 Task: In the Company fanuc.com, schedule a meeting with title: 'Collaborative Discussion', Select date: '22 August, 2023', select start time: 12:00:PM. Add location on call (786) 555-4391 with meeting description: For further discussion on products, kindly join the meeting. Add attendees from company's contact and save.. Logged in from softage.10@softage.net
Action: Mouse moved to (114, 62)
Screenshot: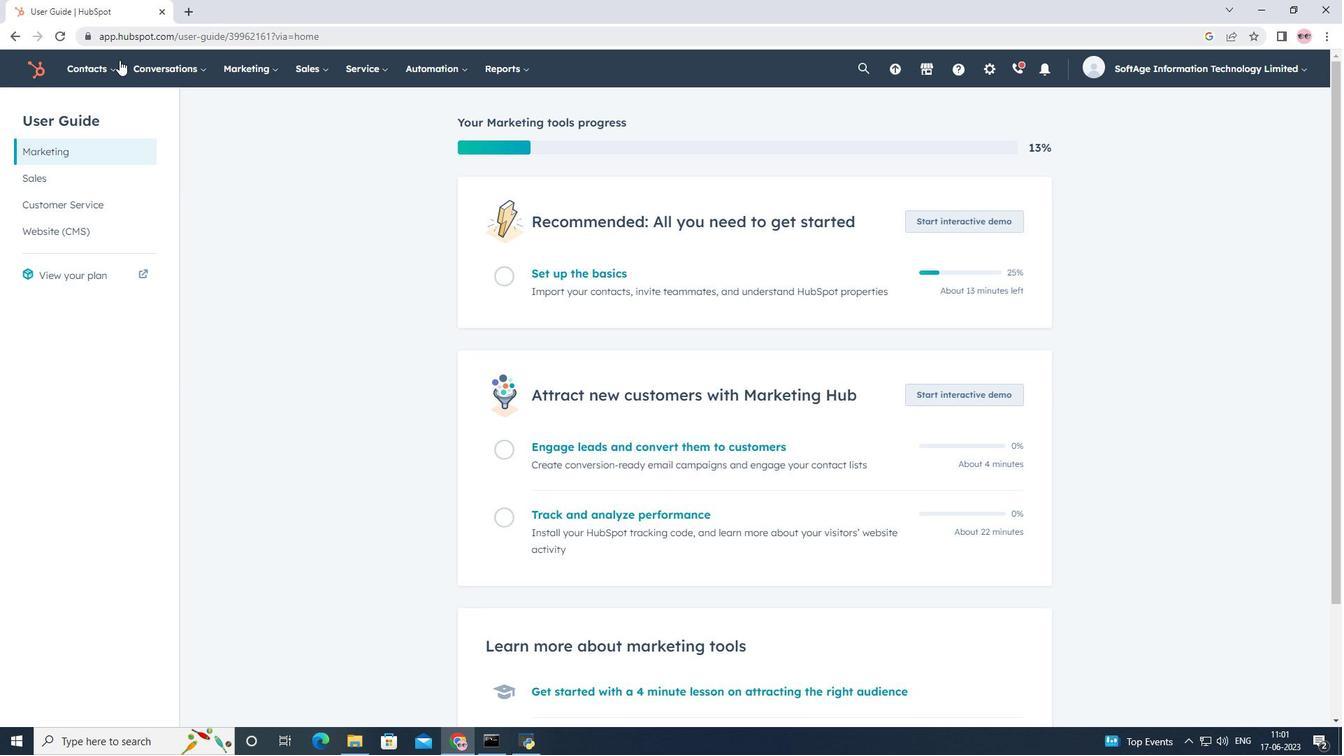
Action: Mouse pressed left at (114, 62)
Screenshot: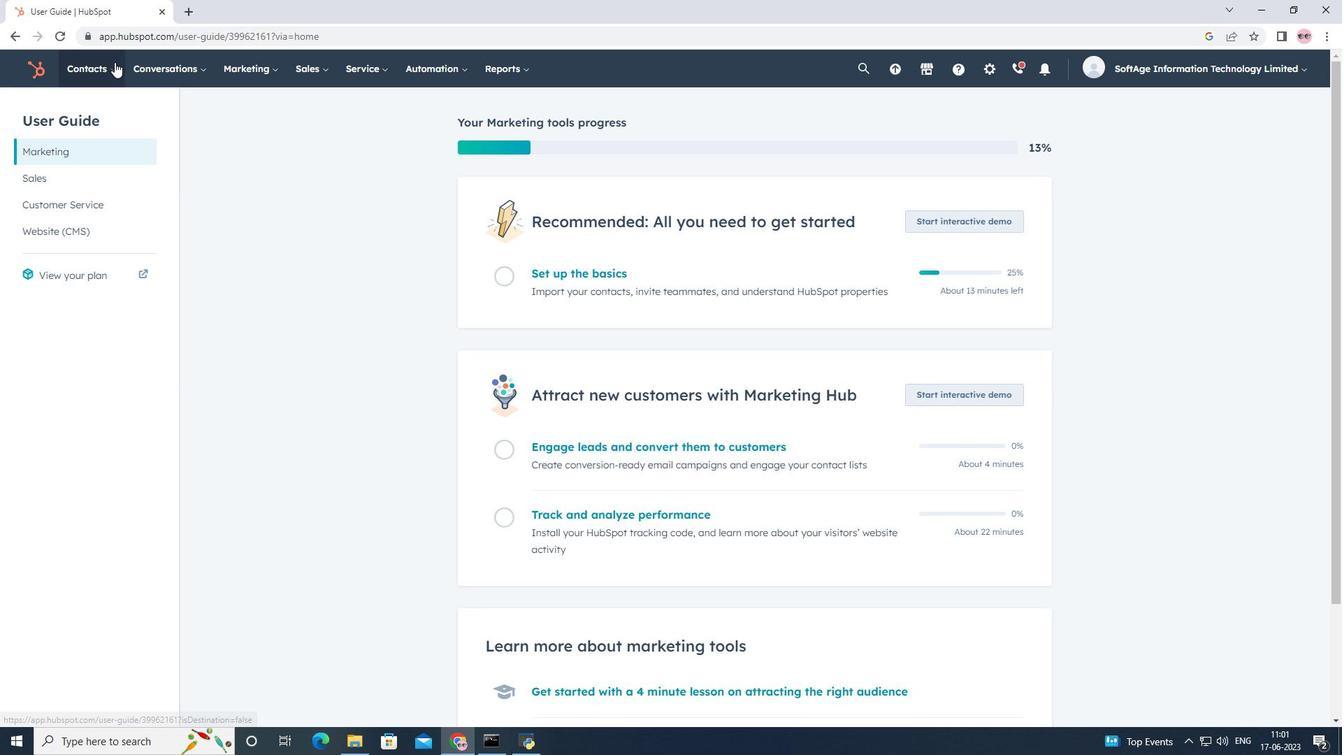 
Action: Mouse moved to (118, 131)
Screenshot: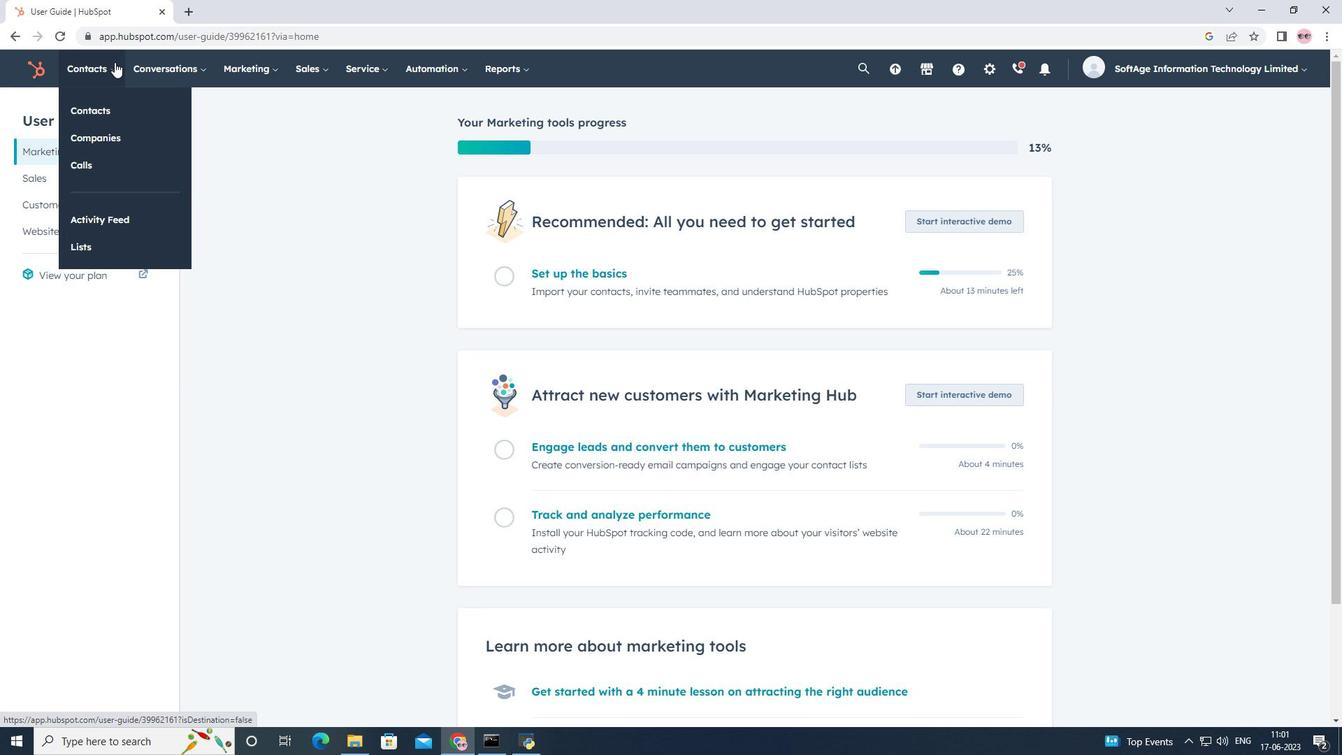 
Action: Mouse pressed left at (118, 131)
Screenshot: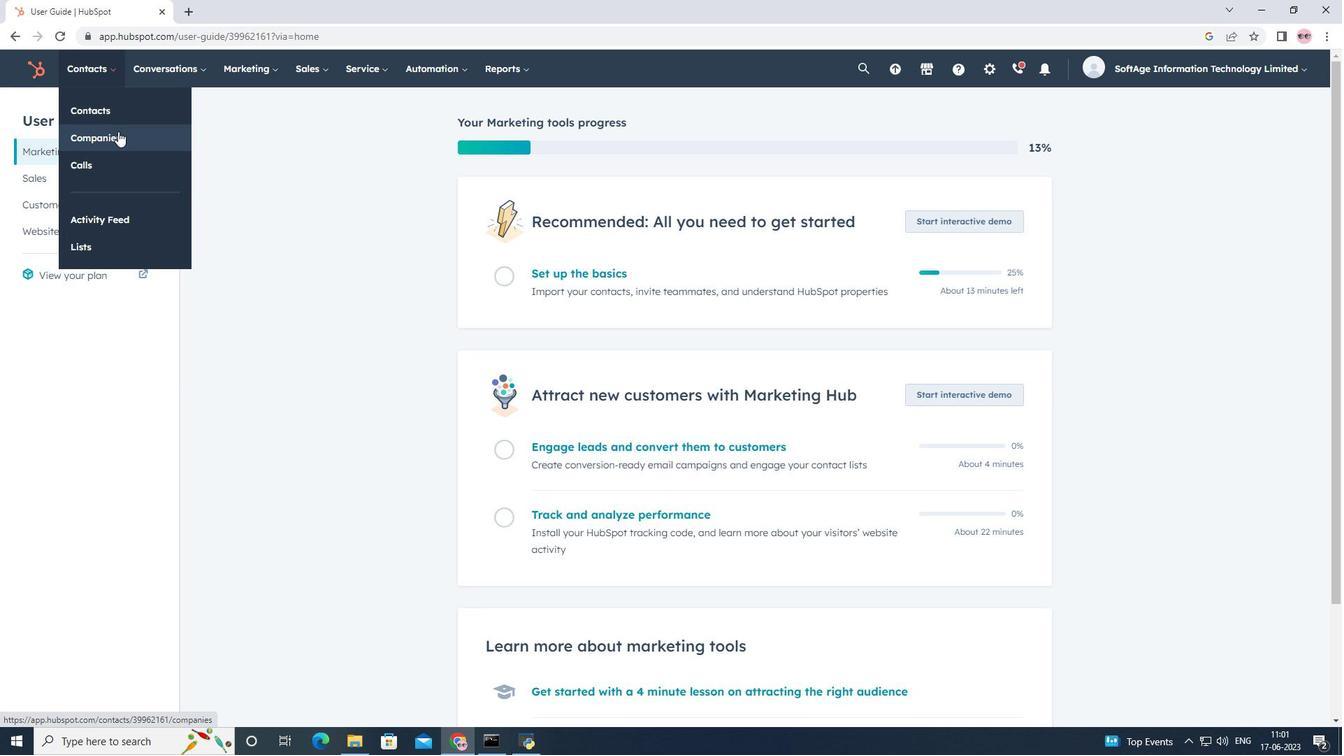 
Action: Mouse moved to (118, 232)
Screenshot: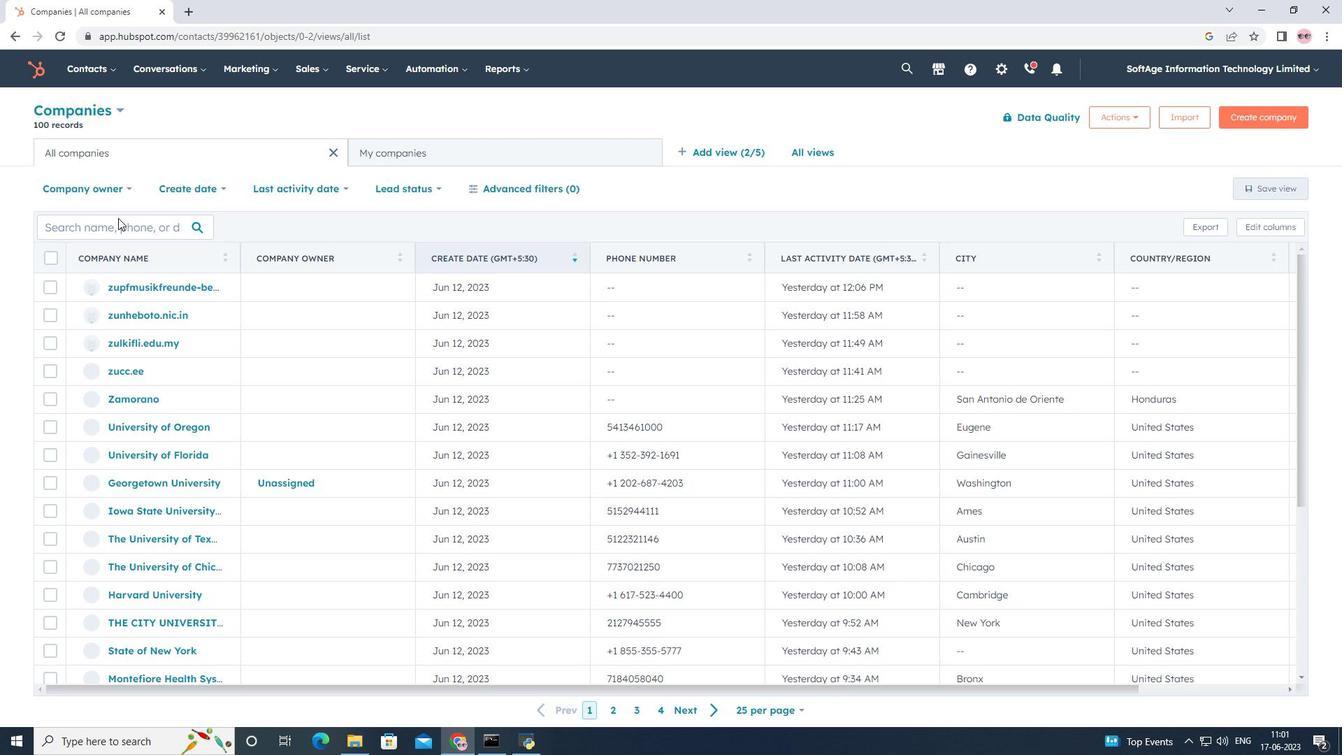 
Action: Mouse pressed left at (118, 232)
Screenshot: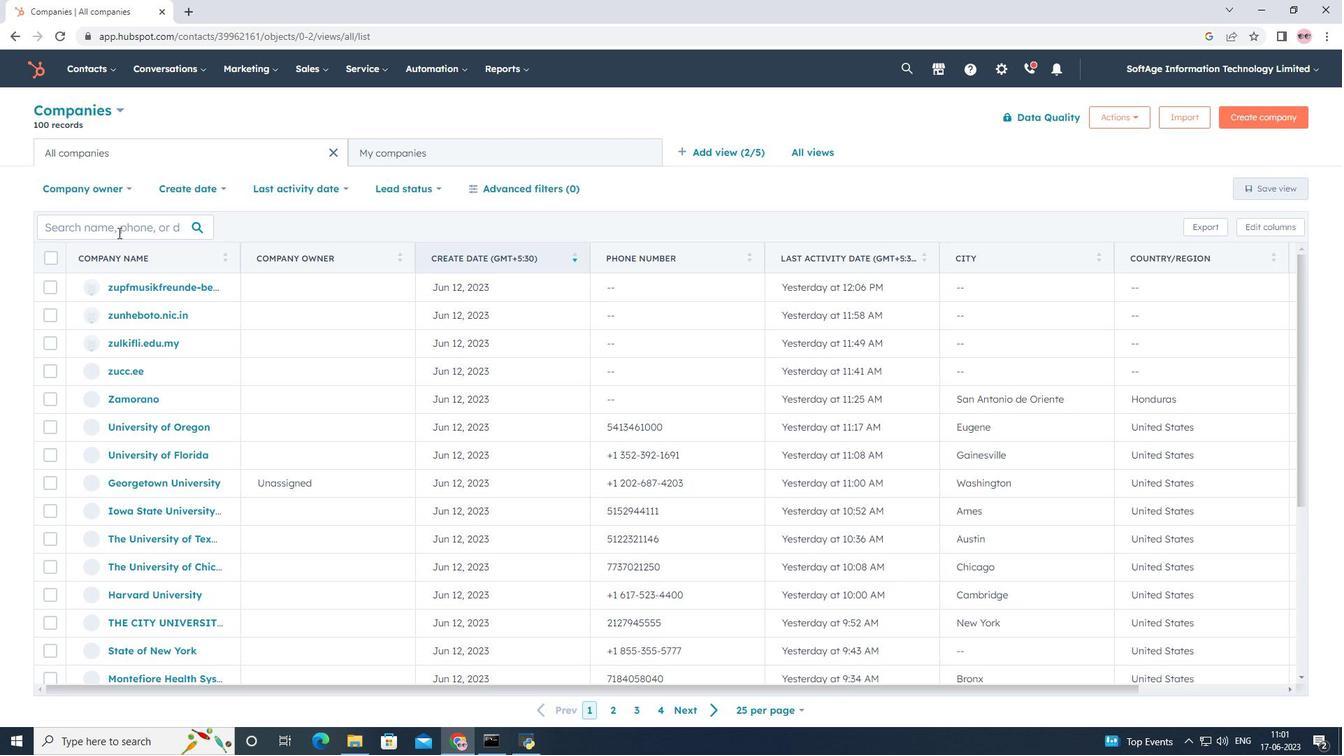 
Action: Key pressed fanuc.com
Screenshot: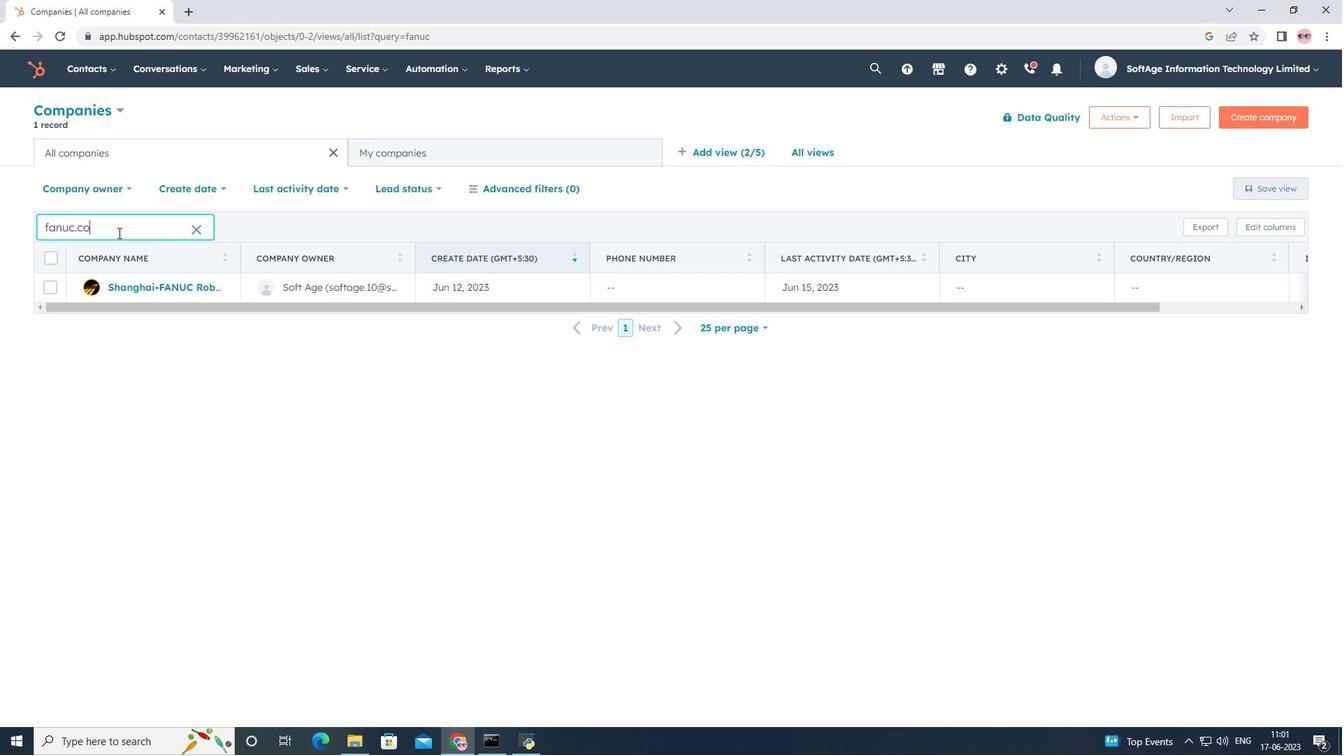 
Action: Mouse moved to (125, 291)
Screenshot: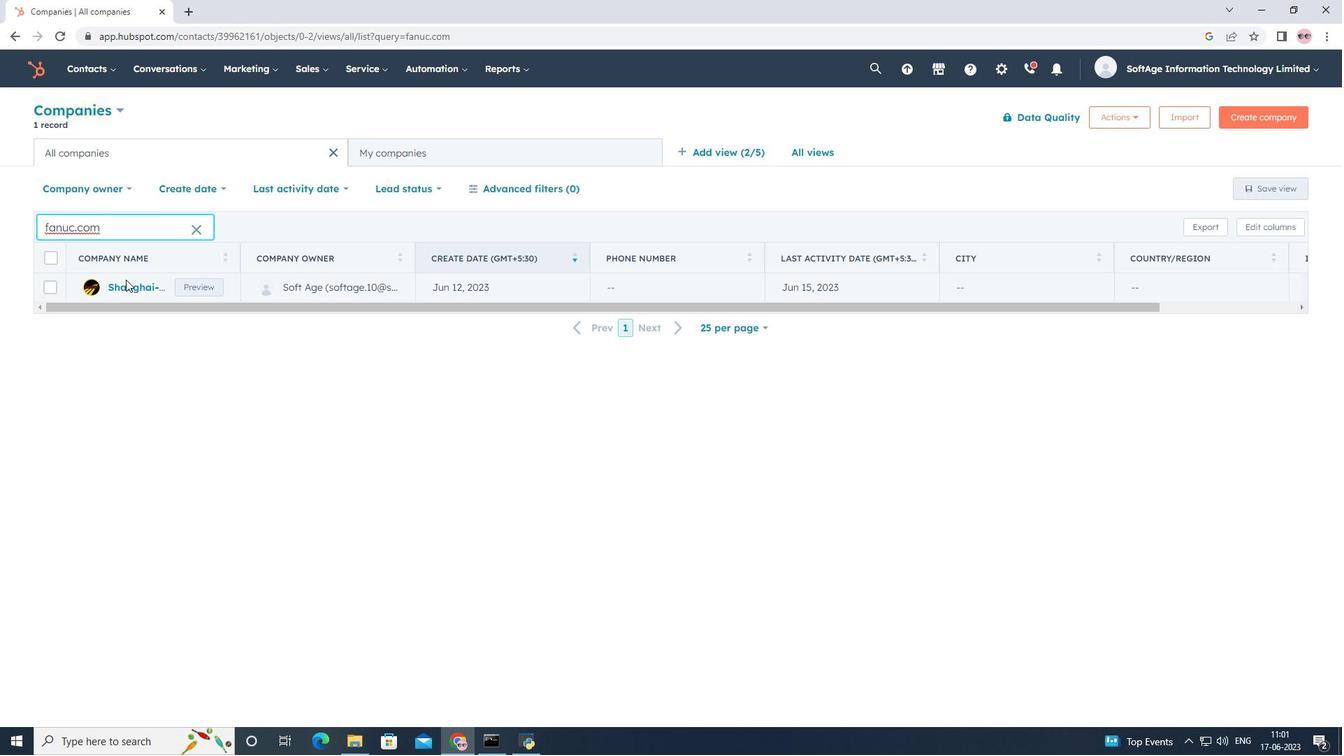
Action: Mouse pressed left at (125, 291)
Screenshot: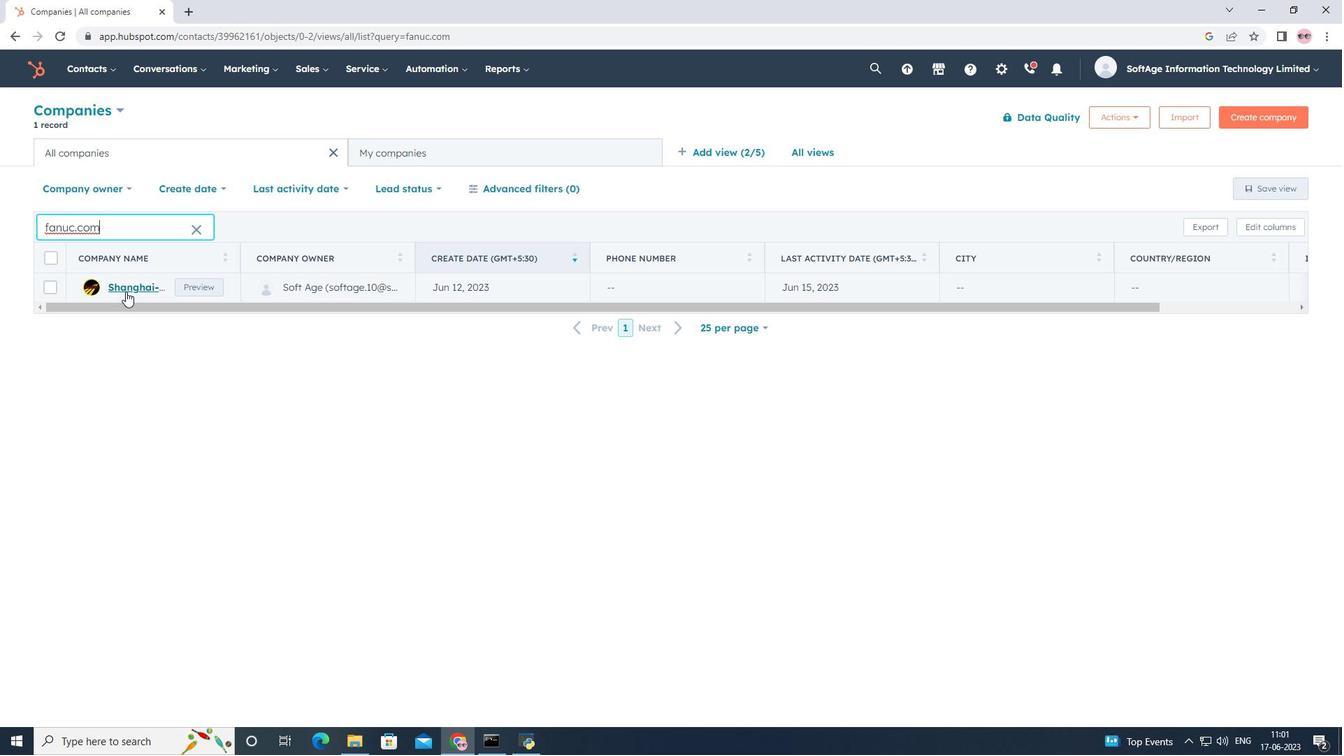 
Action: Mouse moved to (220, 226)
Screenshot: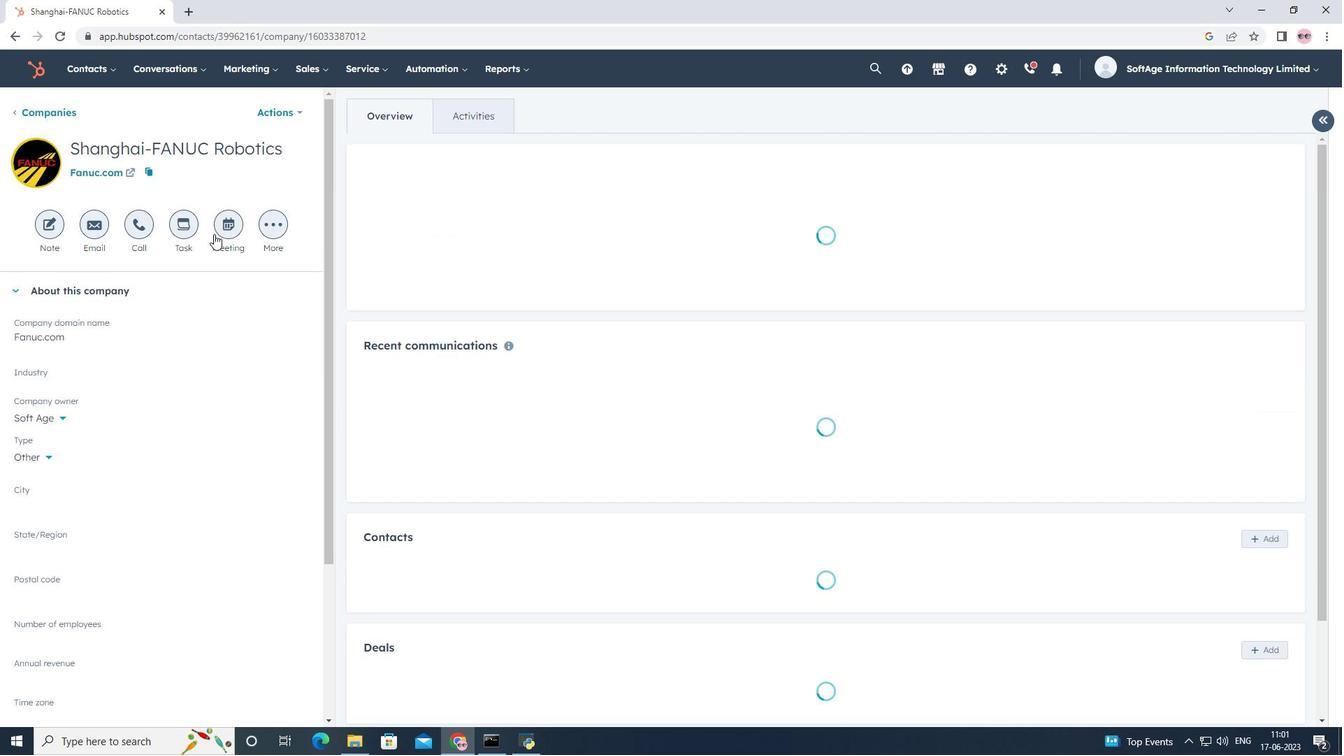 
Action: Mouse pressed left at (220, 226)
Screenshot: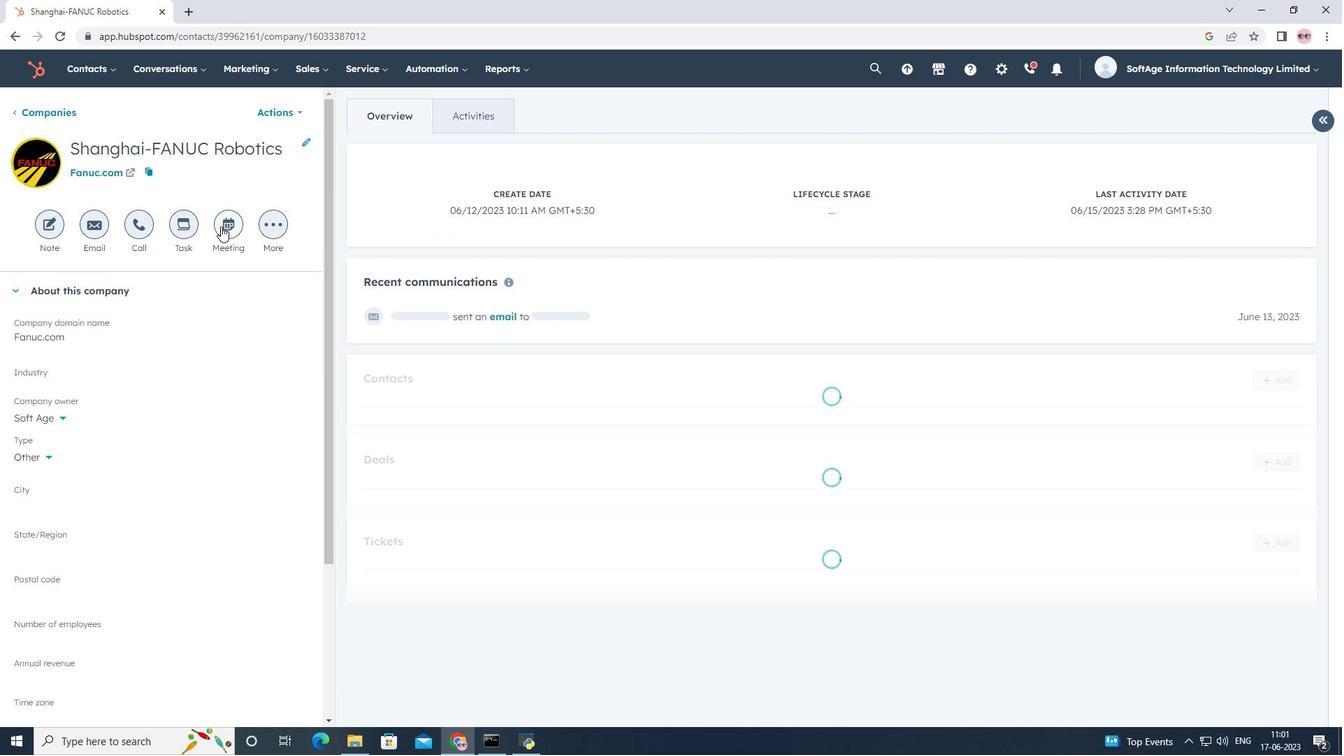 
Action: Mouse moved to (375, 221)
Screenshot: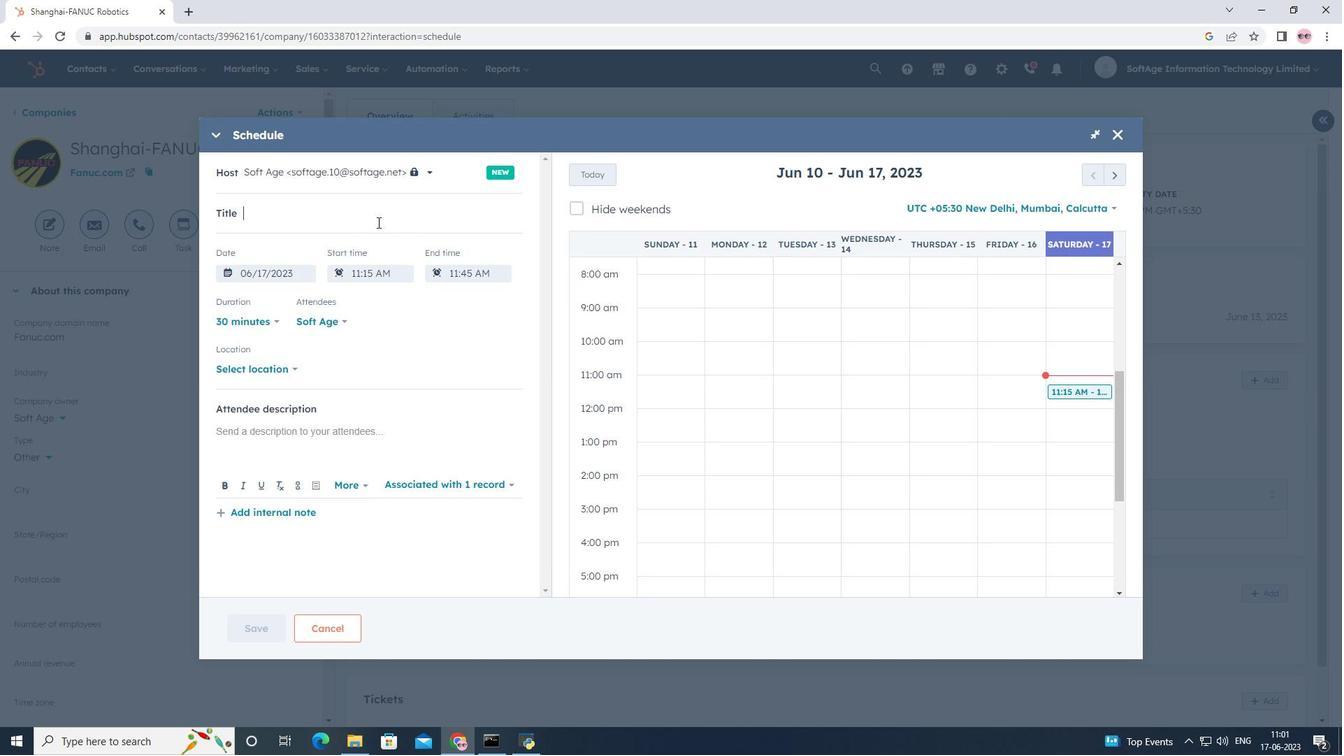 
Action: Mouse pressed left at (375, 221)
Screenshot: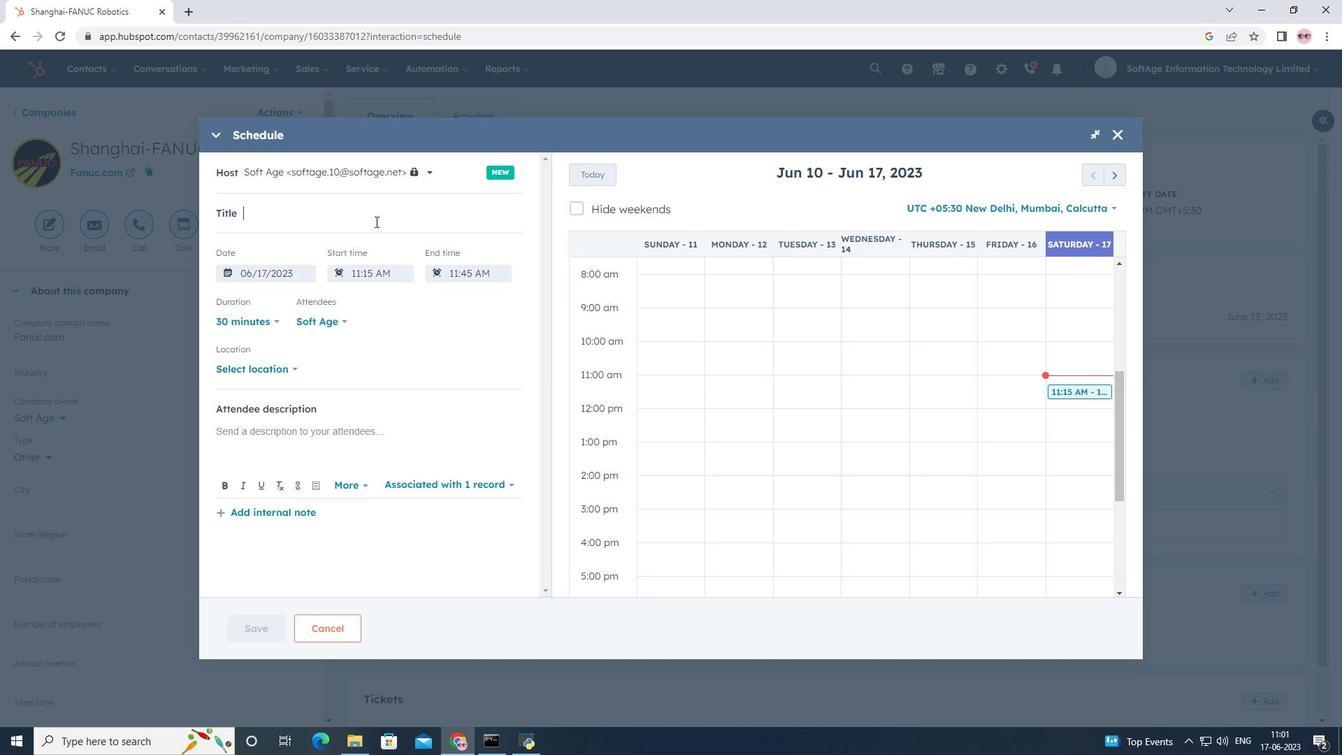 
Action: Key pressed <Key.shift>Collaborative<Key.space><Key.shift>Discussion
Screenshot: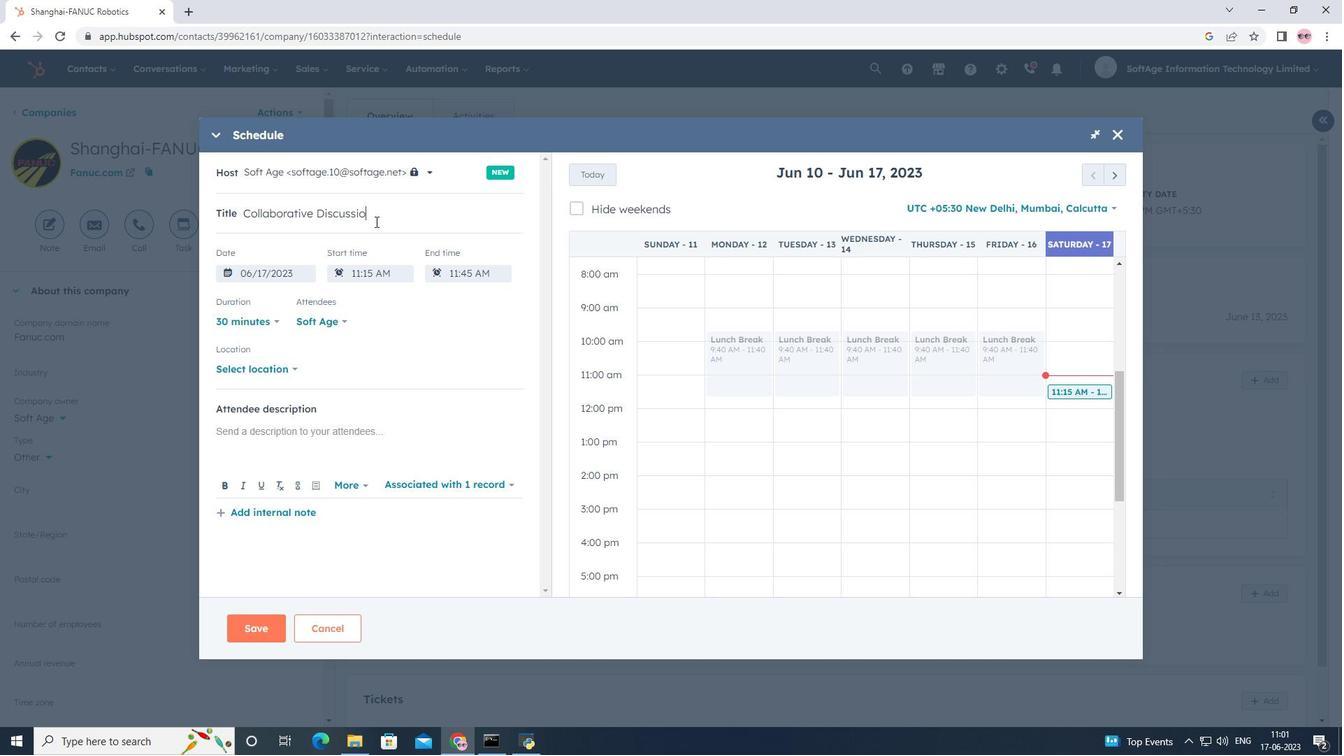 
Action: Mouse moved to (1116, 174)
Screenshot: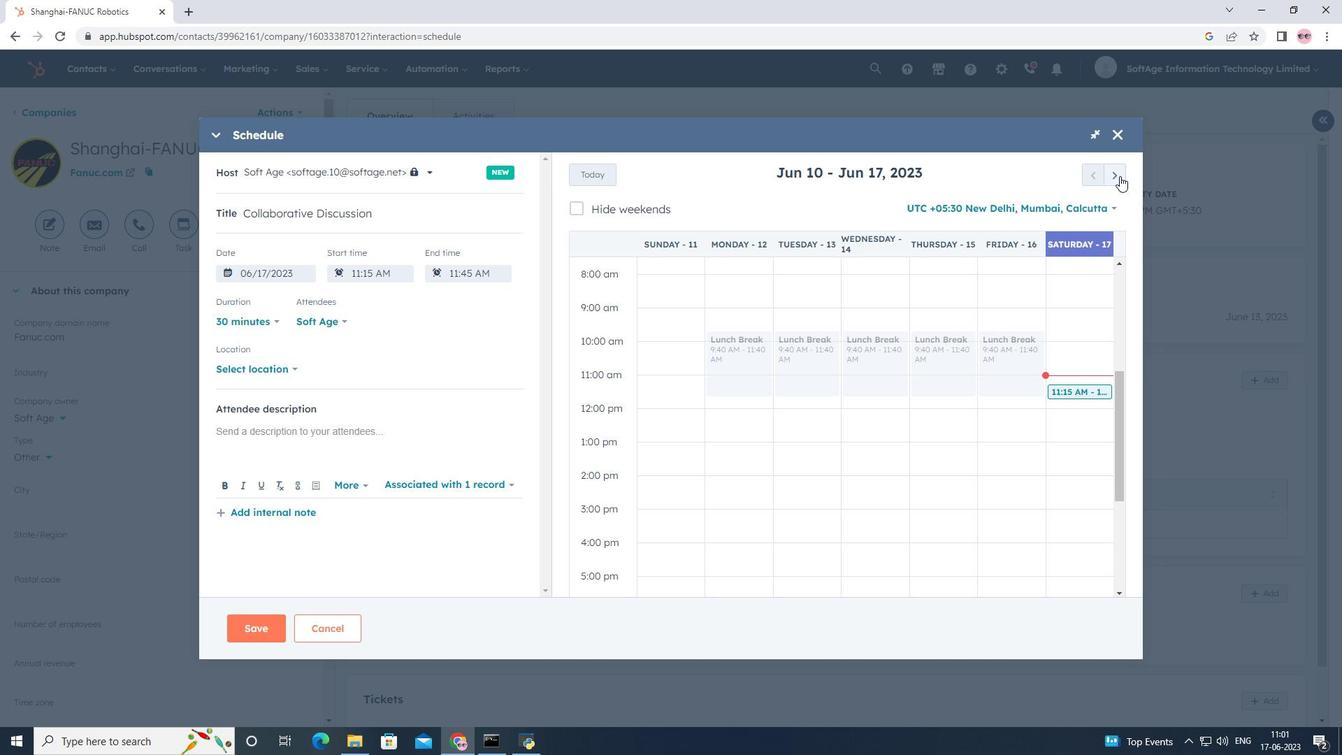 
Action: Mouse pressed left at (1116, 174)
Screenshot: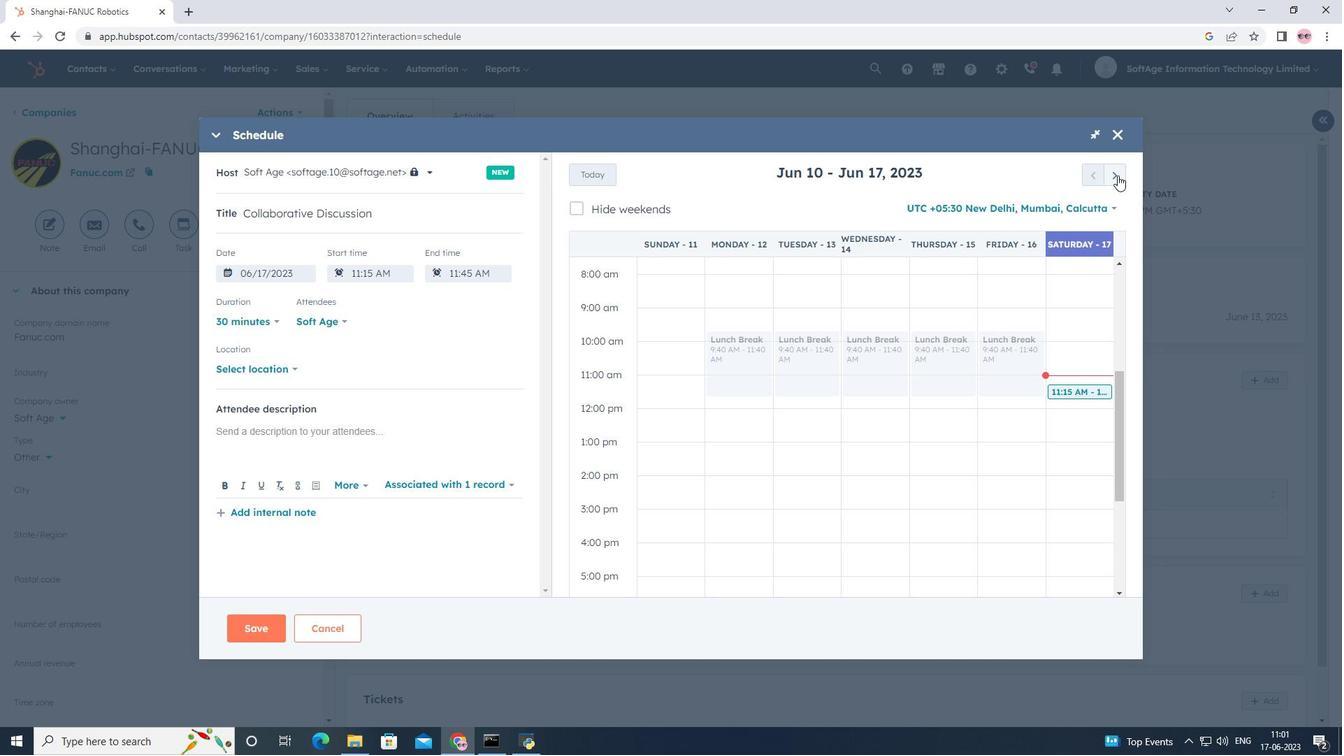 
Action: Mouse pressed left at (1116, 174)
Screenshot: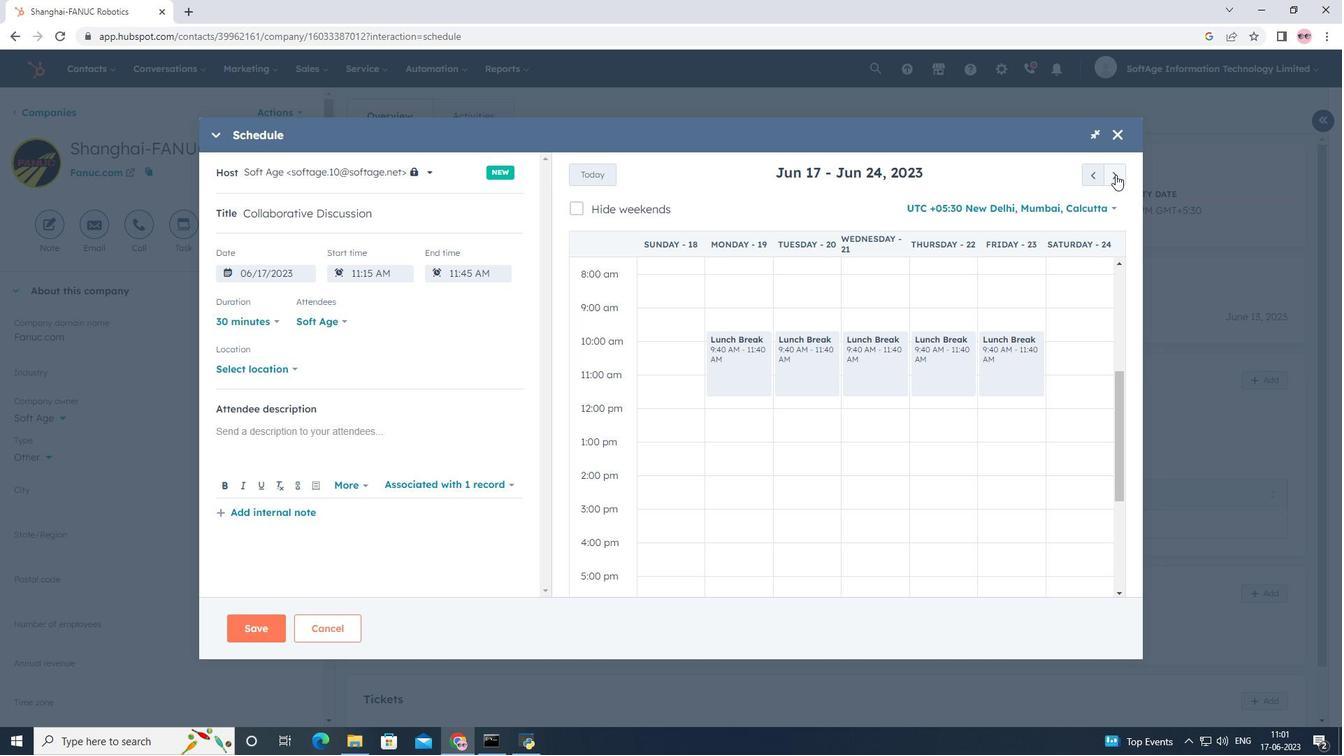 
Action: Mouse pressed left at (1116, 174)
Screenshot: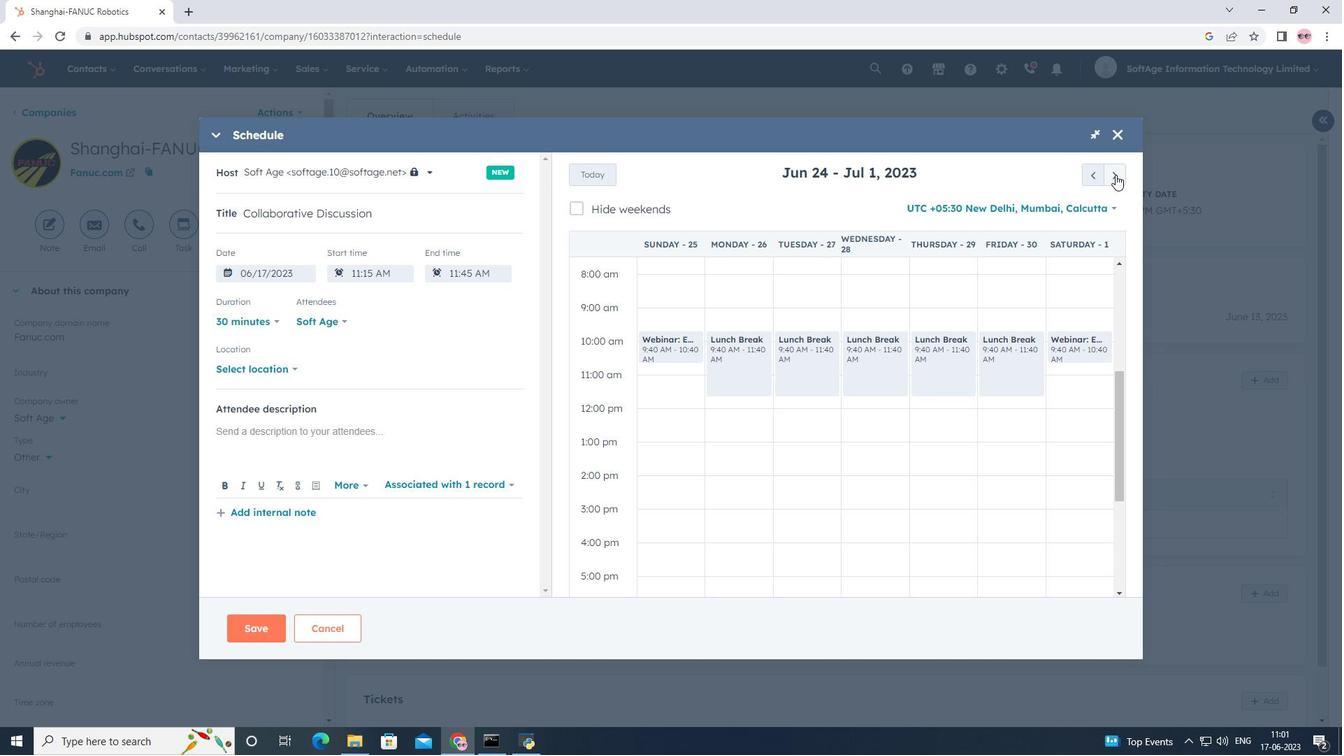 
Action: Mouse pressed left at (1116, 174)
Screenshot: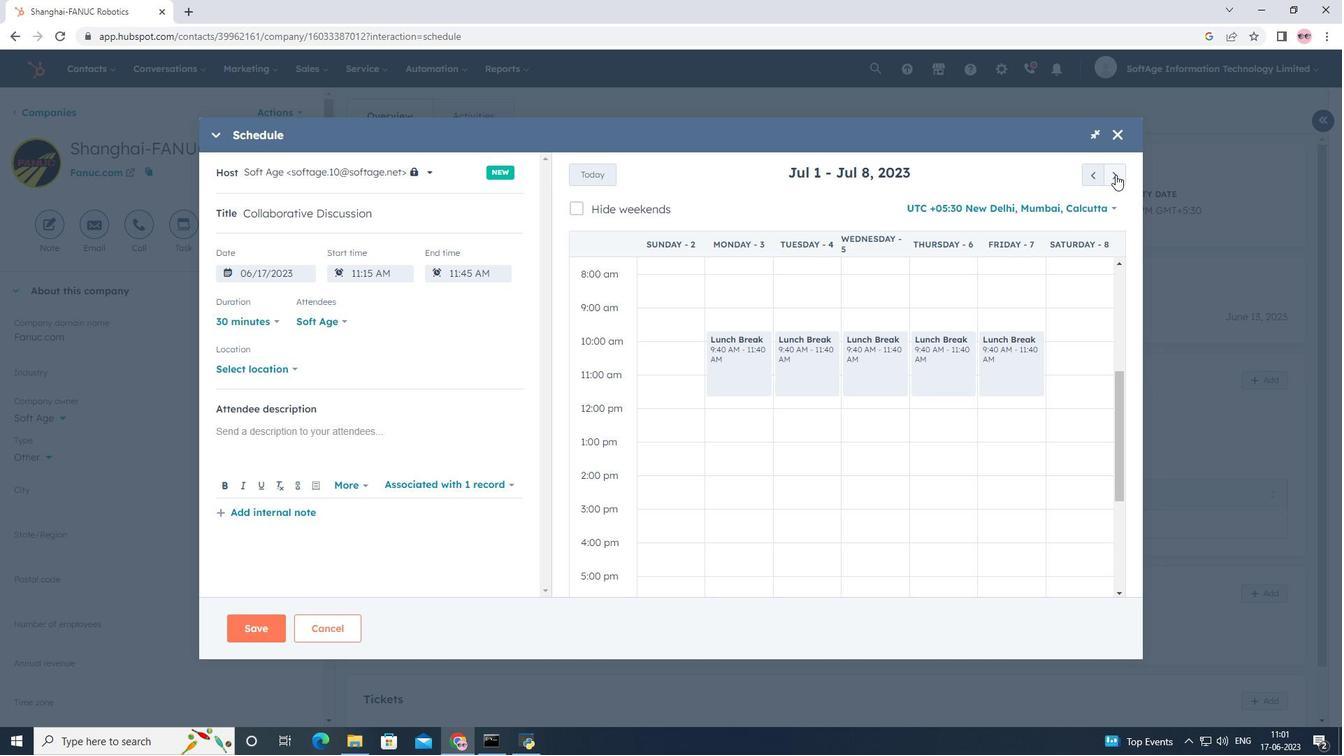 
Action: Mouse pressed left at (1116, 174)
Screenshot: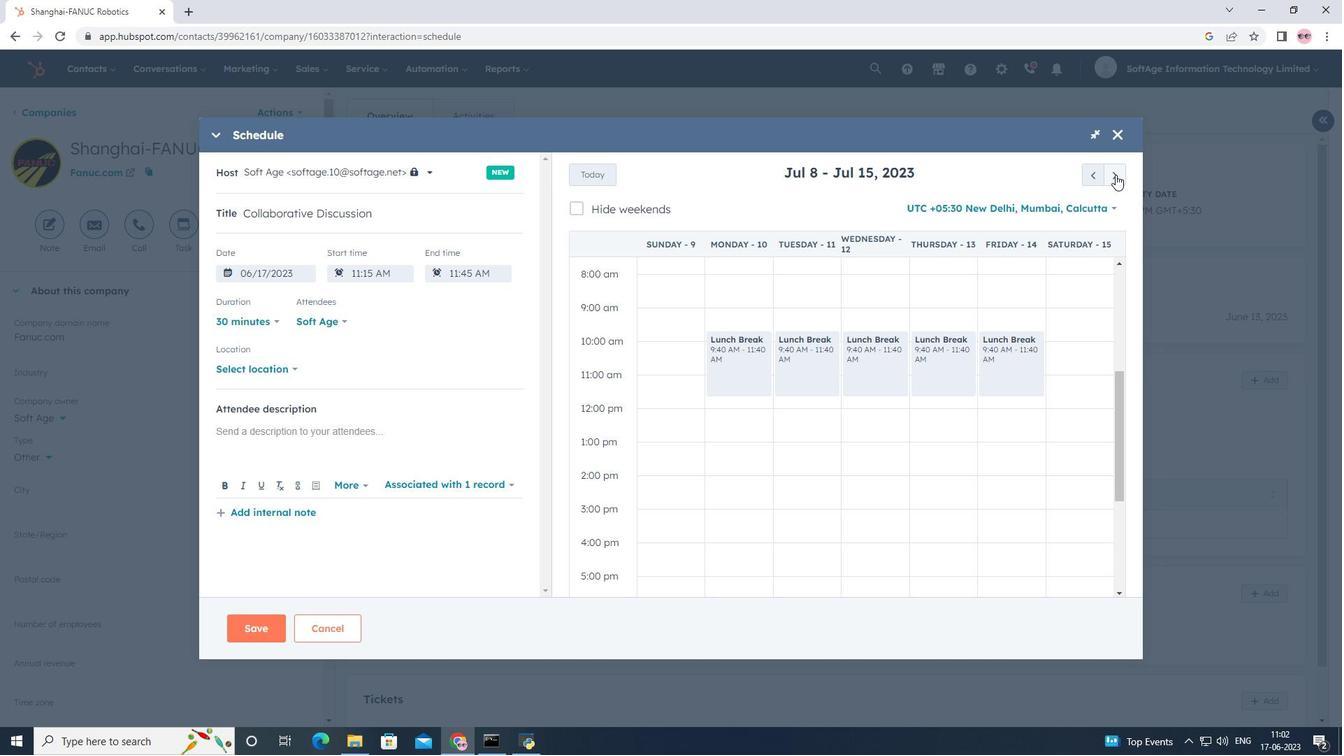 
Action: Mouse pressed left at (1116, 174)
Screenshot: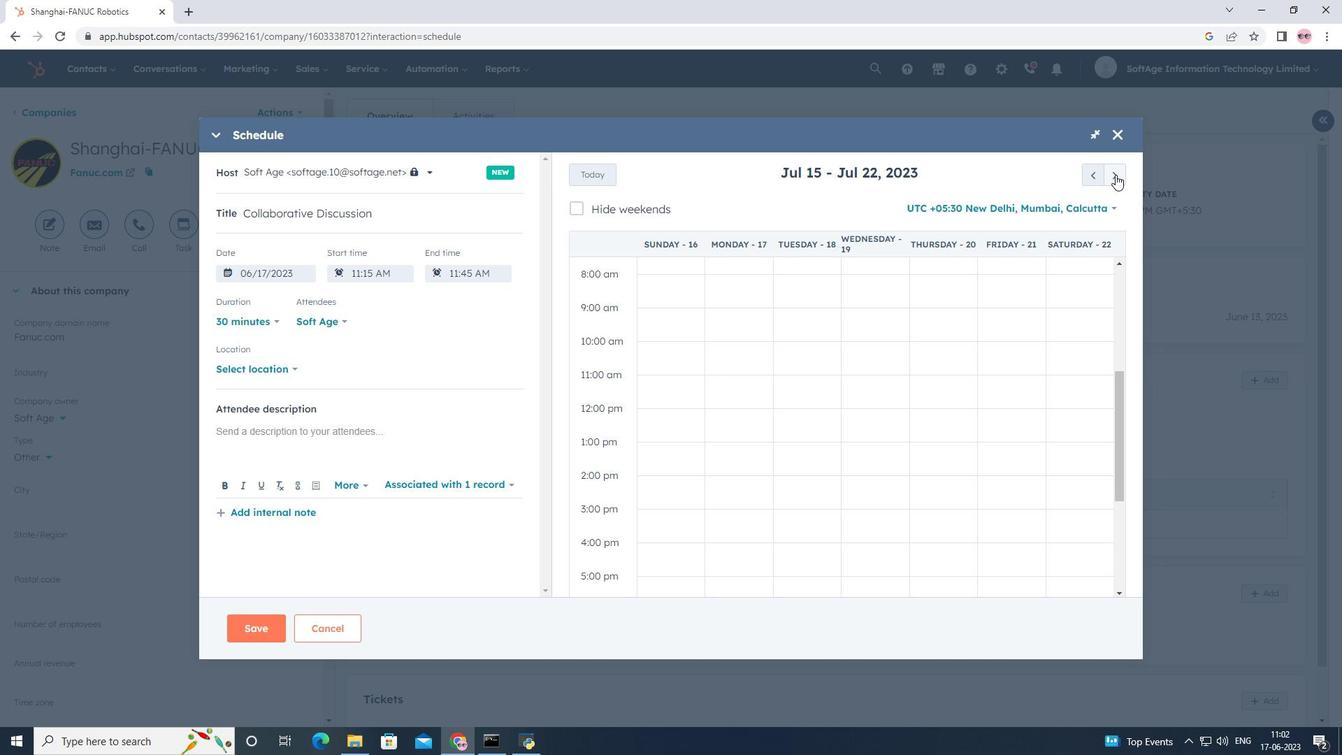 
Action: Mouse pressed left at (1116, 174)
Screenshot: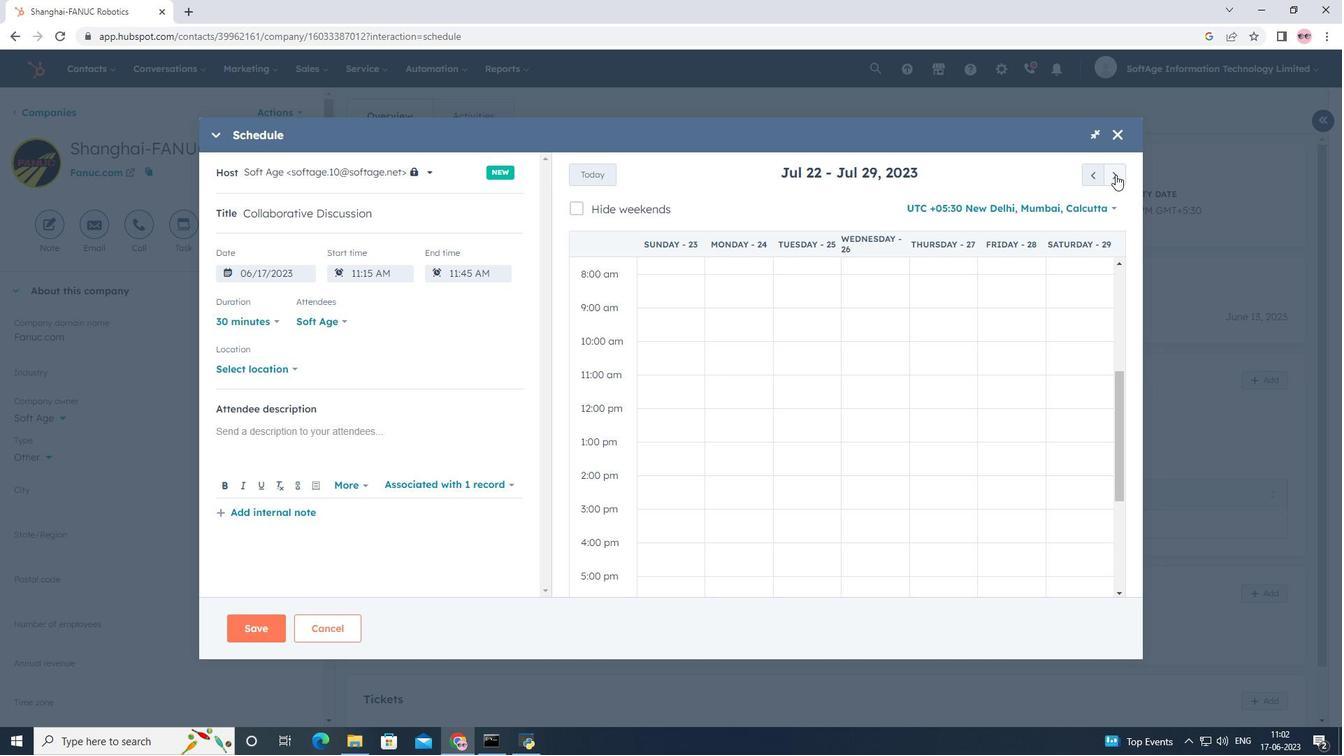 
Action: Mouse pressed left at (1116, 174)
Screenshot: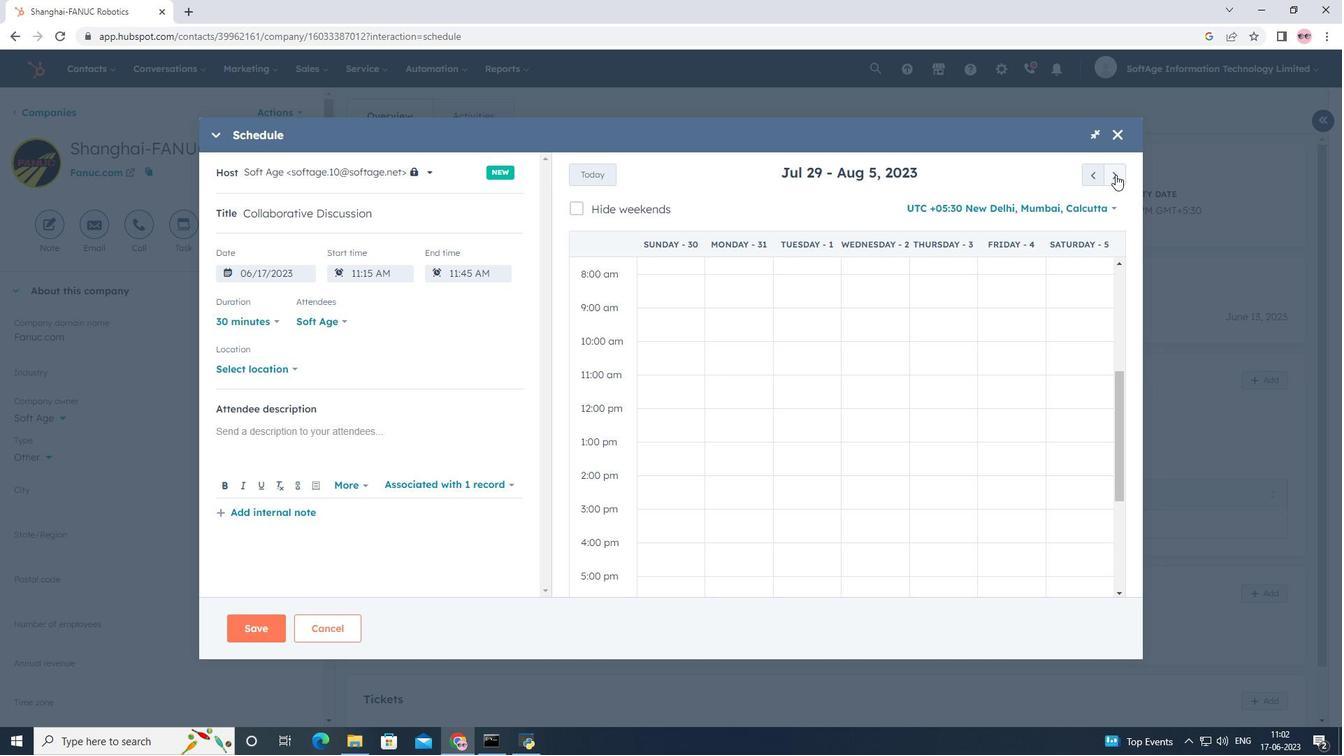
Action: Mouse pressed left at (1116, 174)
Screenshot: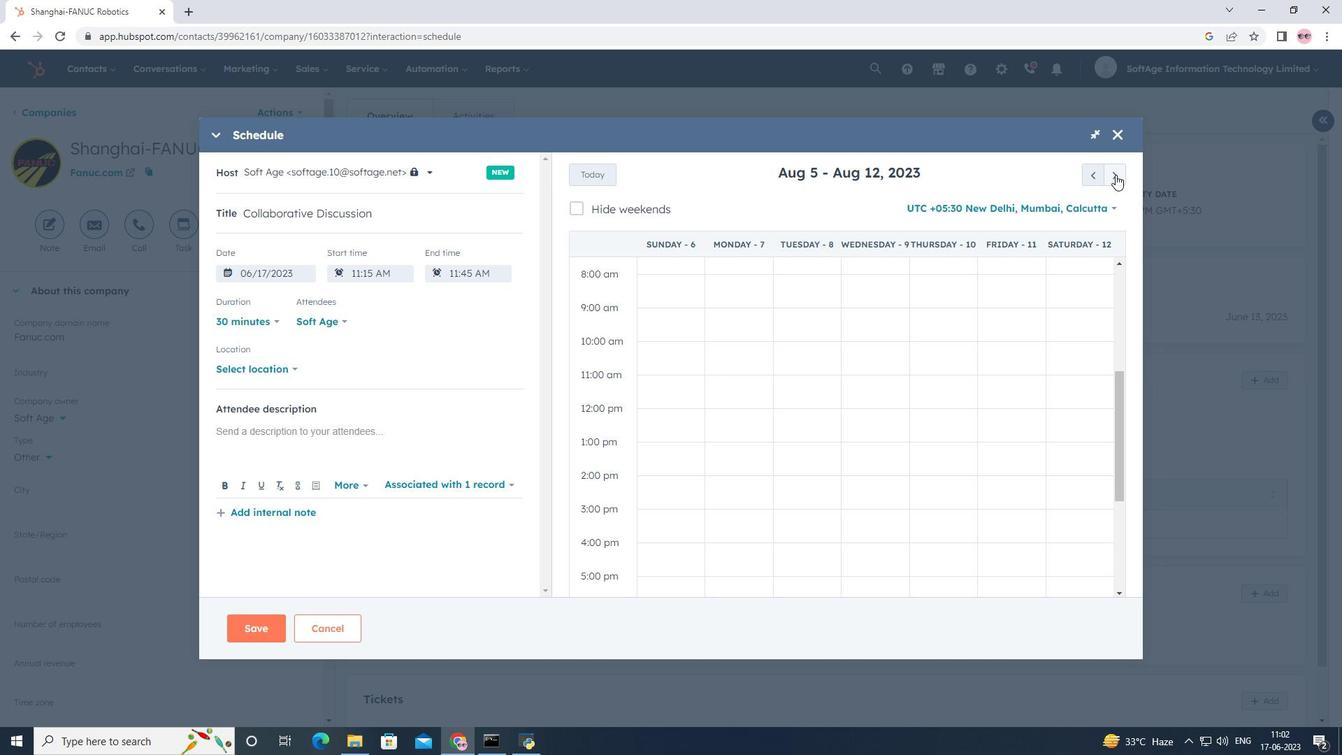 
Action: Mouse pressed left at (1116, 174)
Screenshot: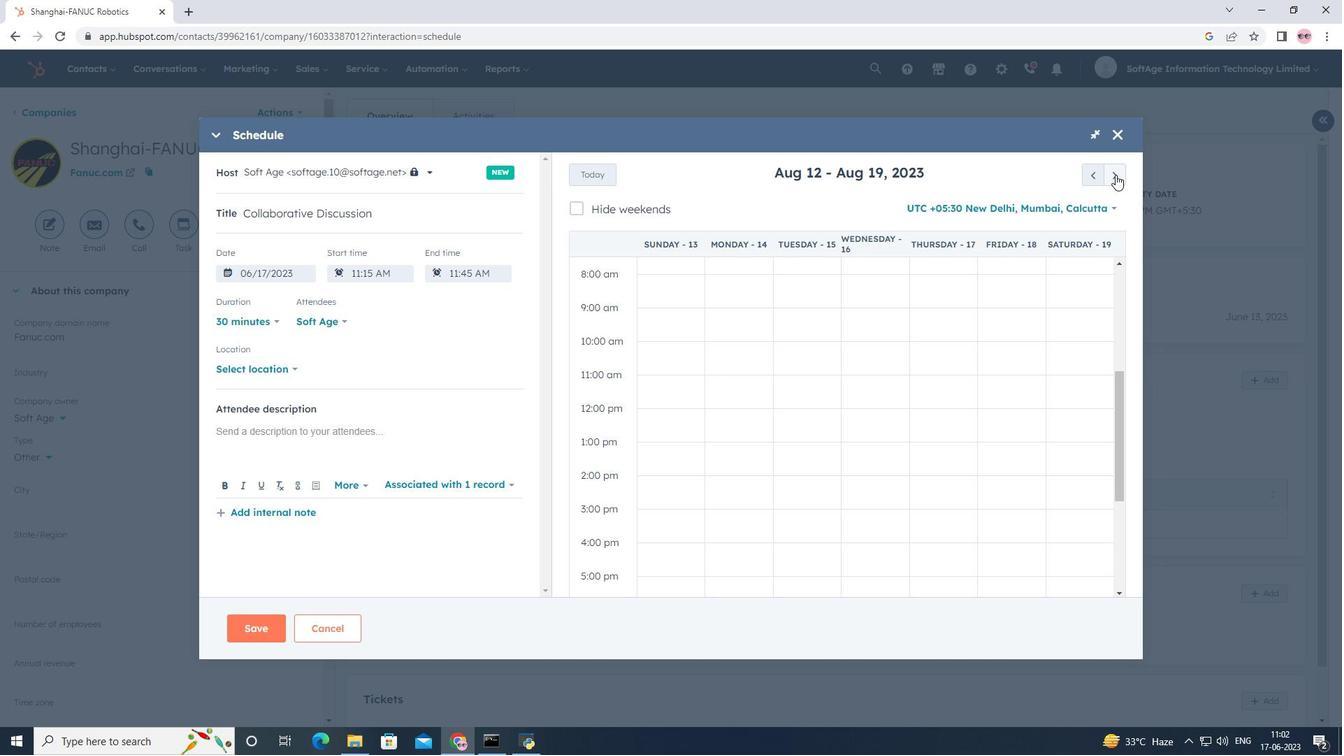 
Action: Mouse moved to (802, 413)
Screenshot: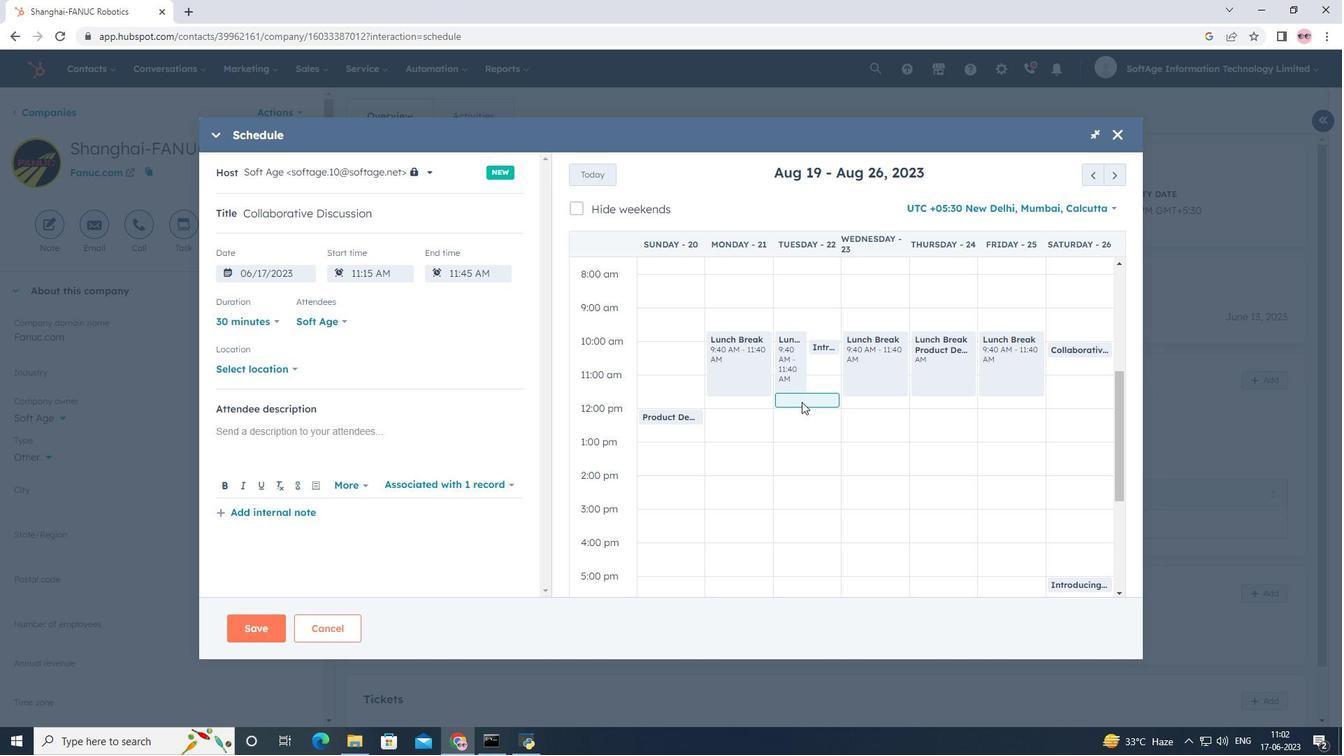 
Action: Mouse pressed left at (802, 413)
Screenshot: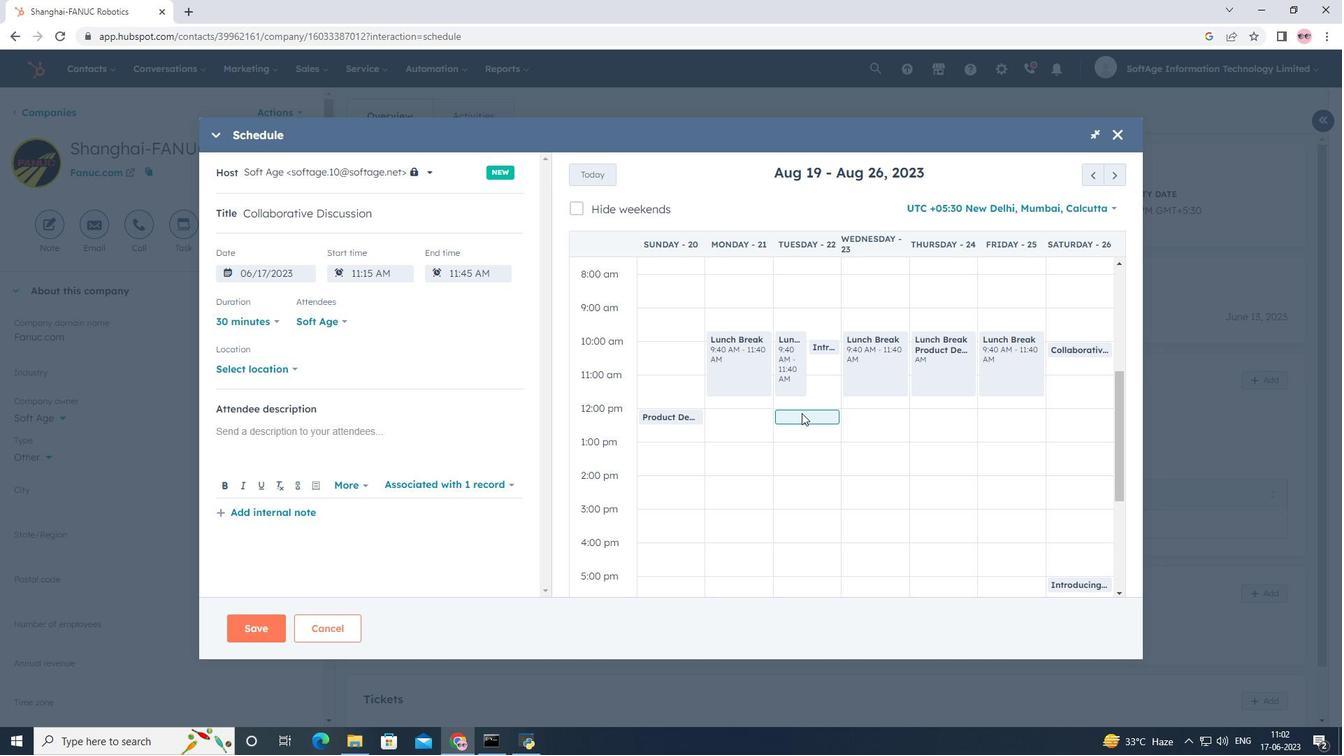 
Action: Mouse moved to (256, 366)
Screenshot: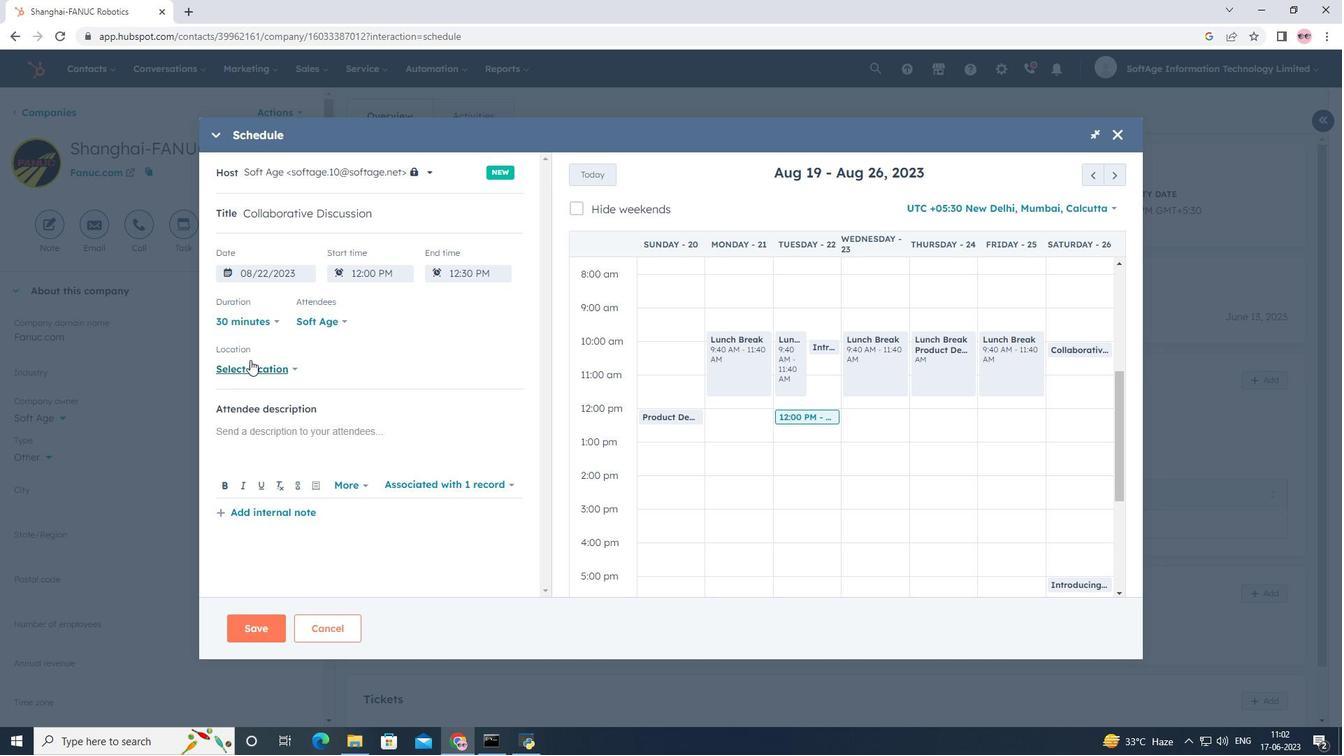 
Action: Mouse pressed left at (256, 366)
Screenshot: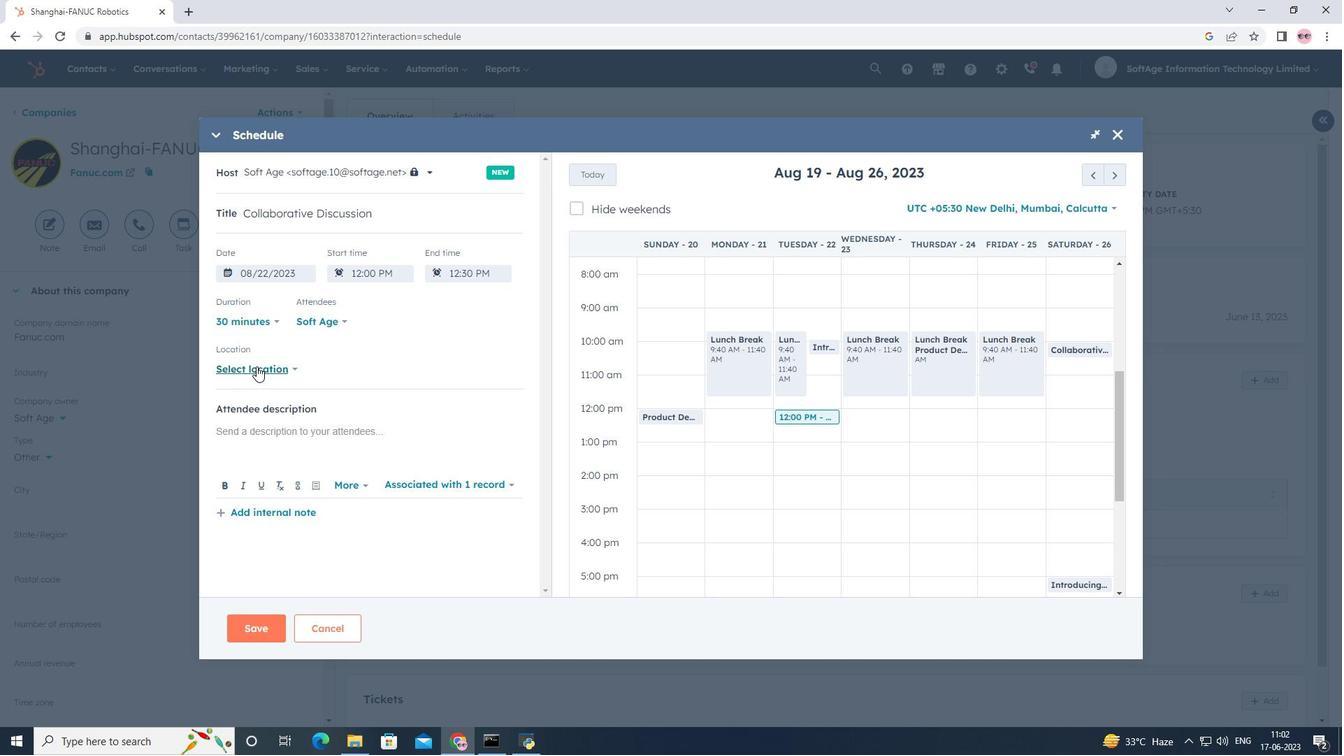 
Action: Mouse moved to (391, 313)
Screenshot: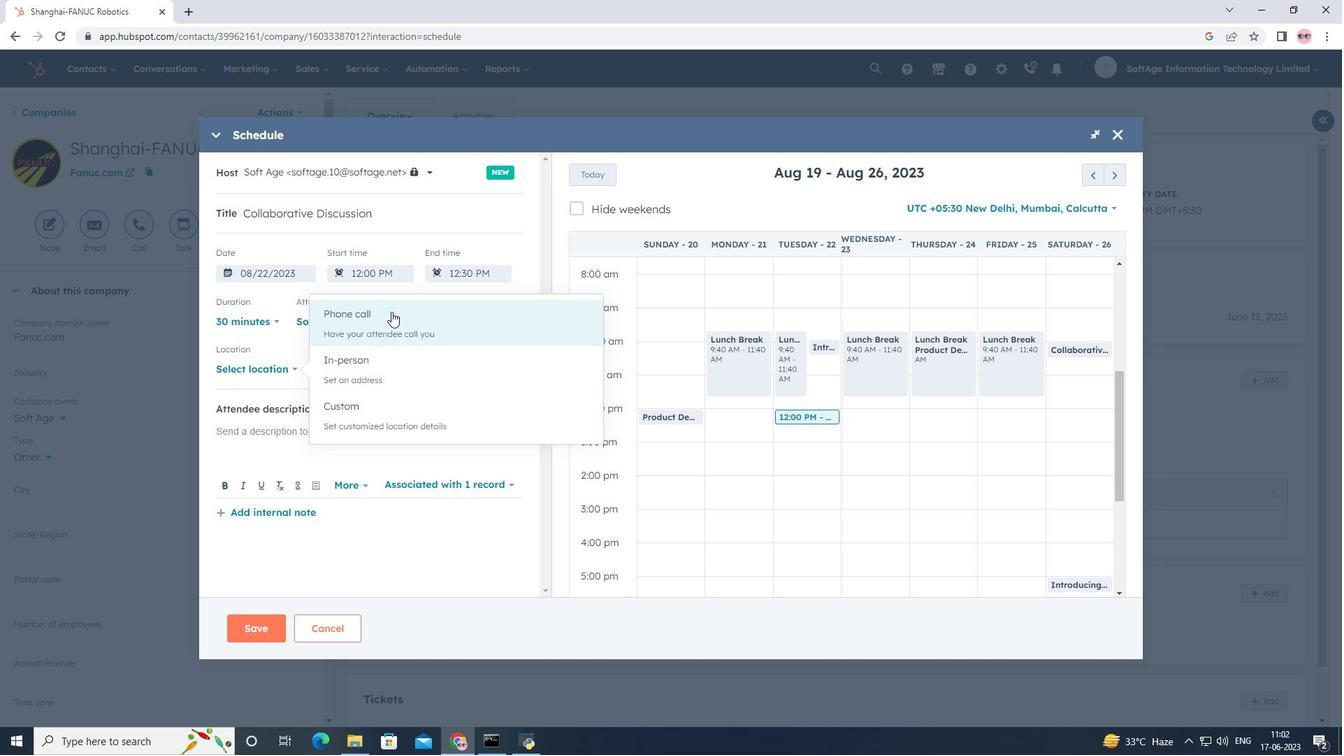 
Action: Mouse pressed left at (391, 313)
Screenshot: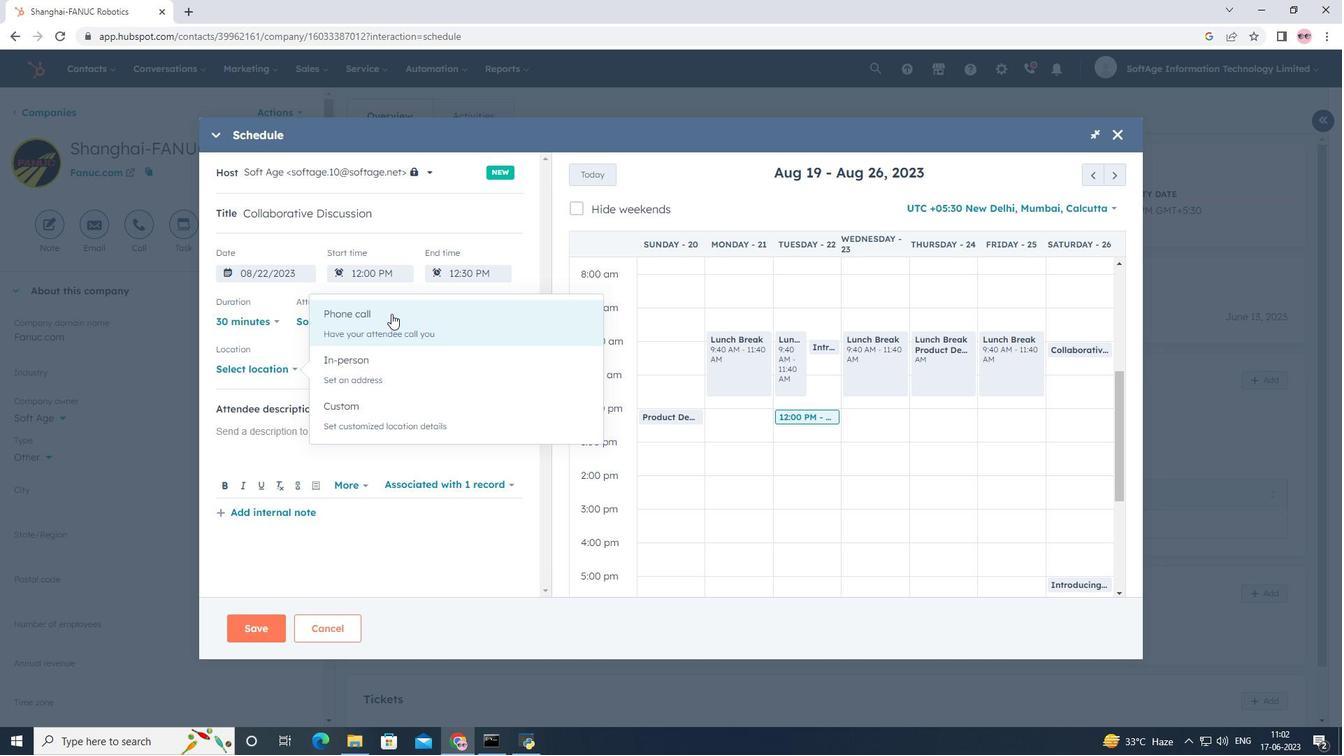
Action: Mouse moved to (334, 363)
Screenshot: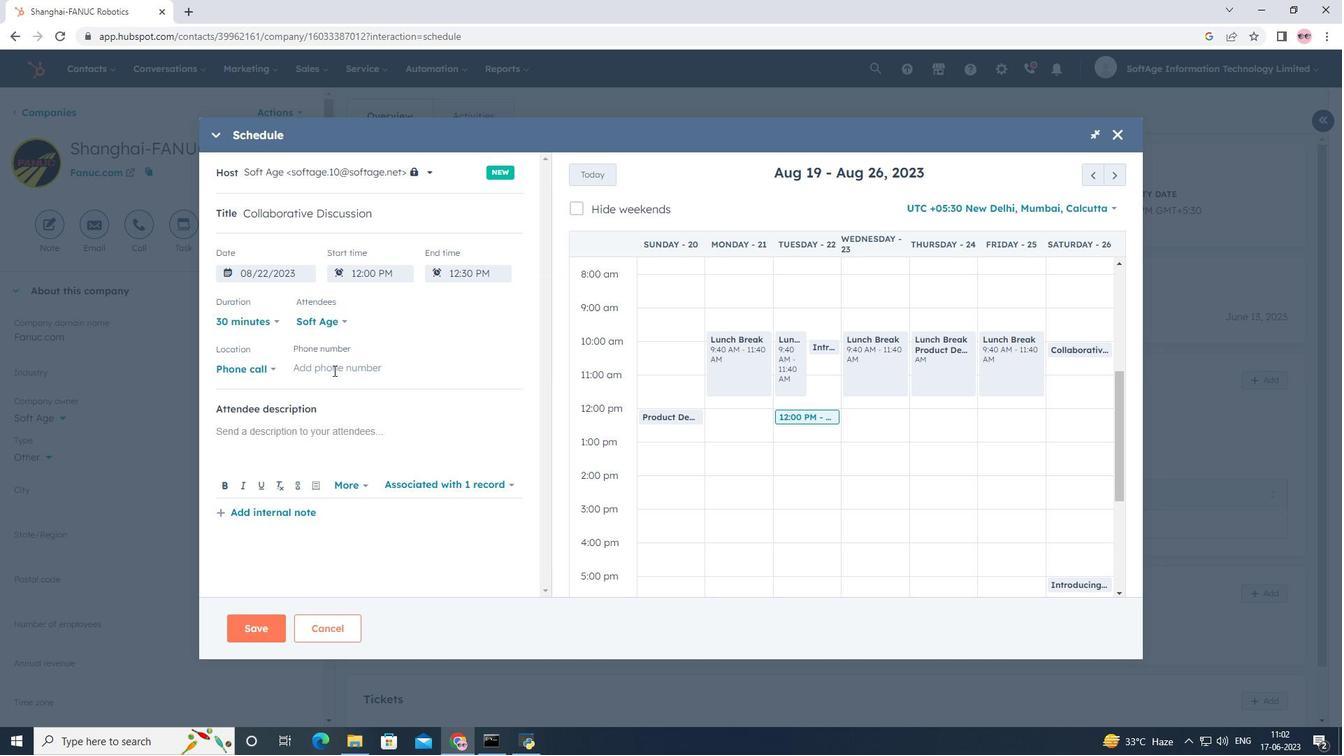 
Action: Mouse pressed left at (334, 363)
Screenshot: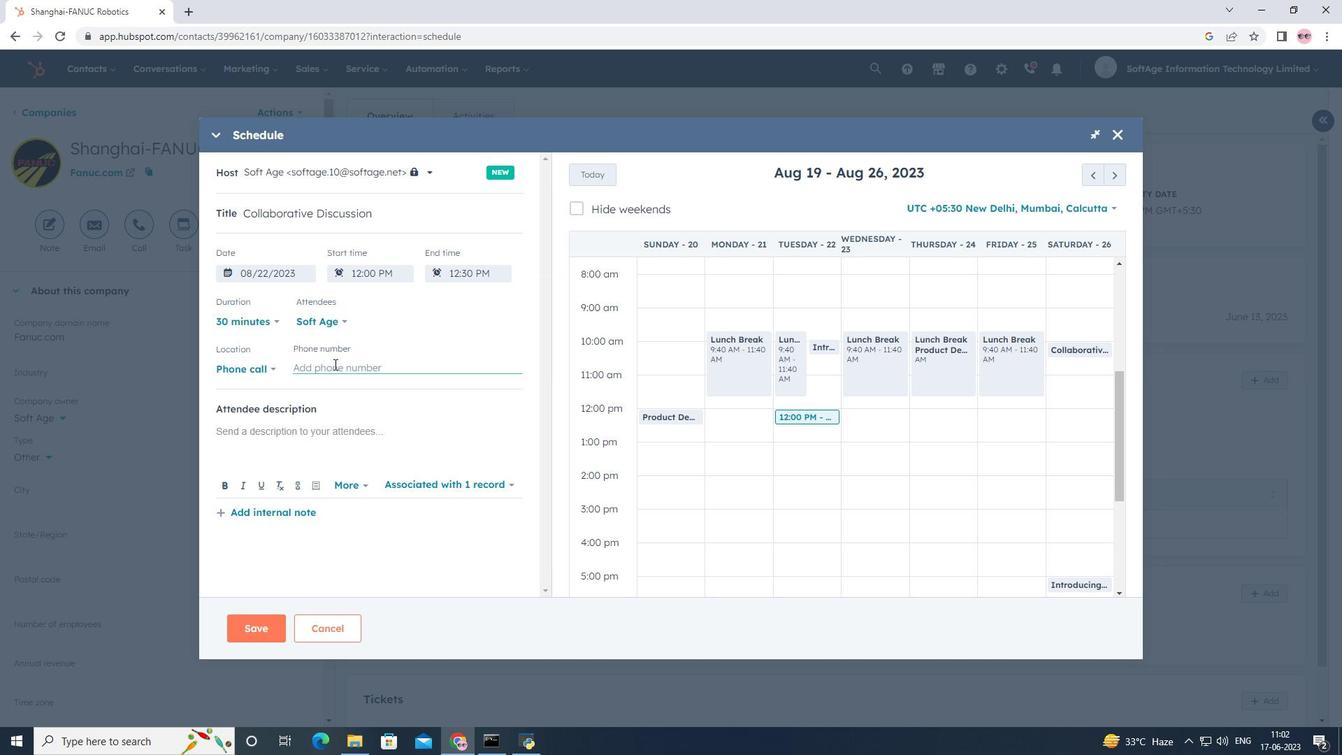 
Action: Key pressed <Key.shift>(786<Key.shift>)<Key.space>555-4391
Screenshot: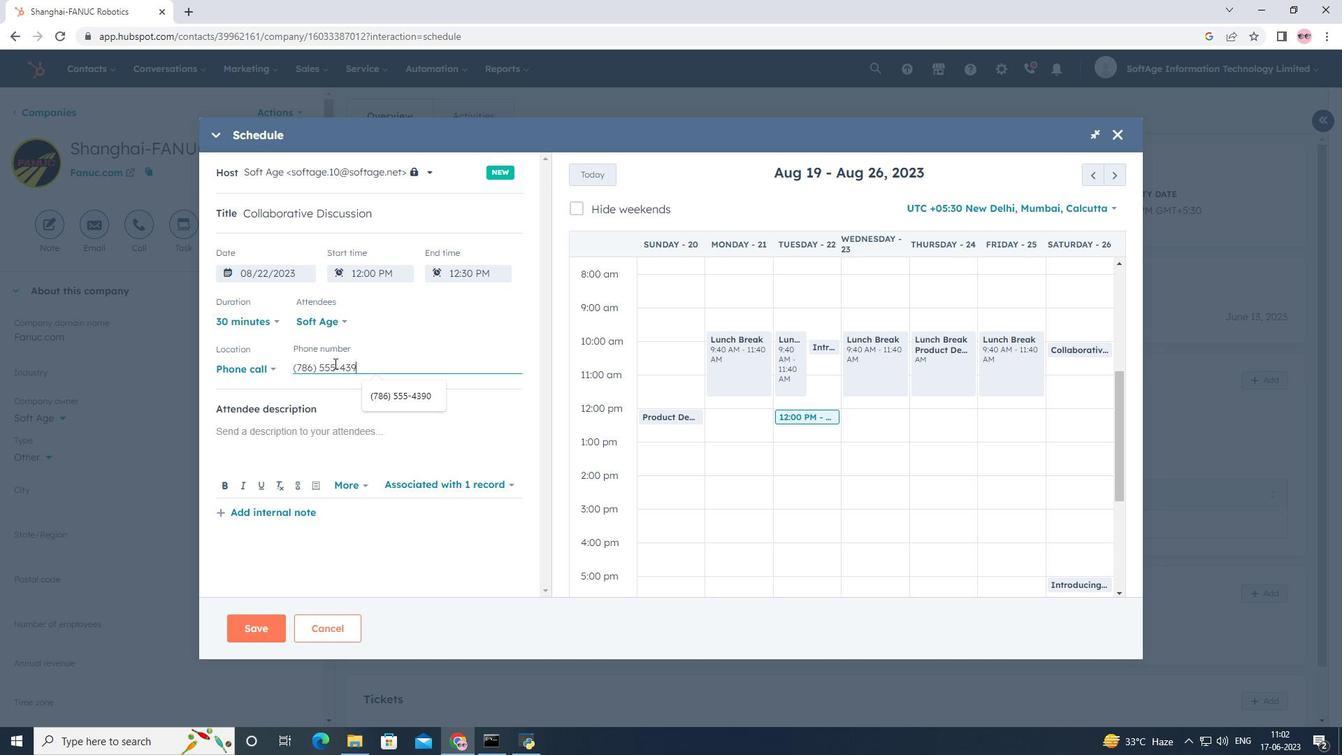 
Action: Mouse moved to (337, 422)
Screenshot: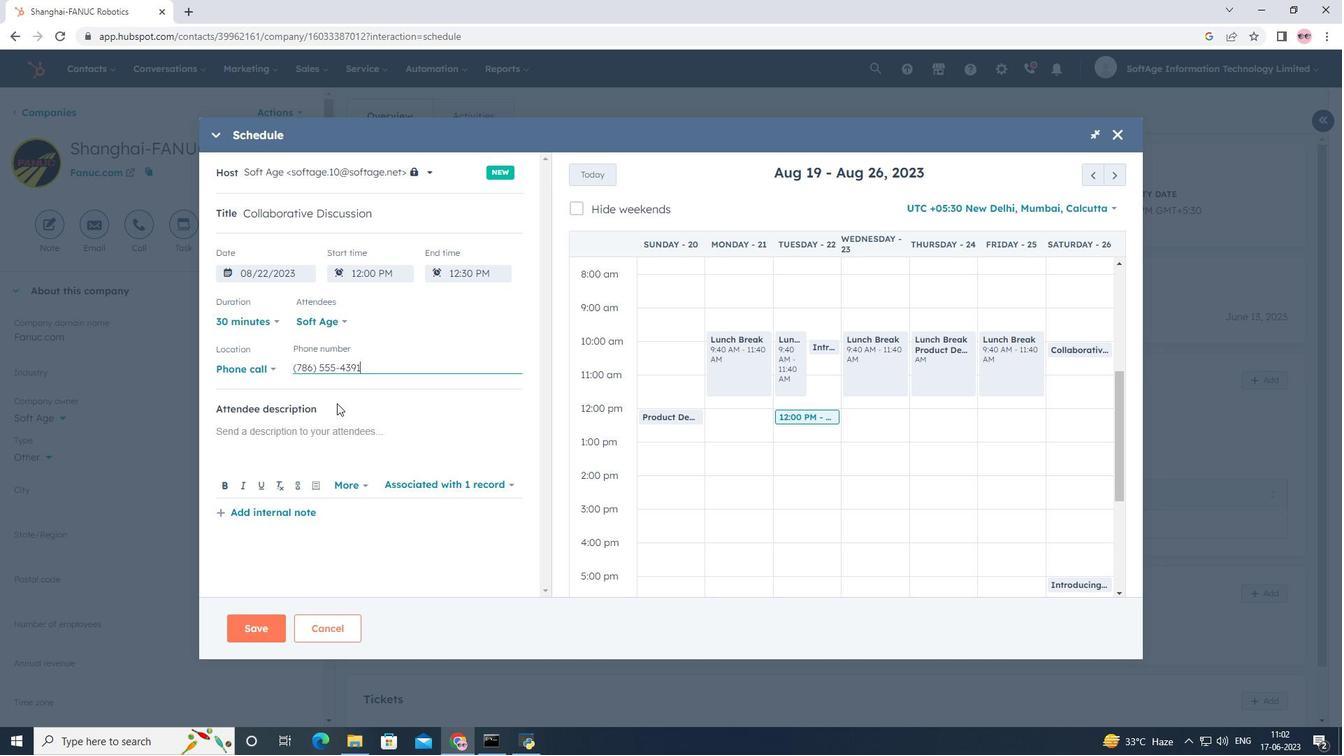 
Action: Mouse pressed left at (337, 422)
Screenshot: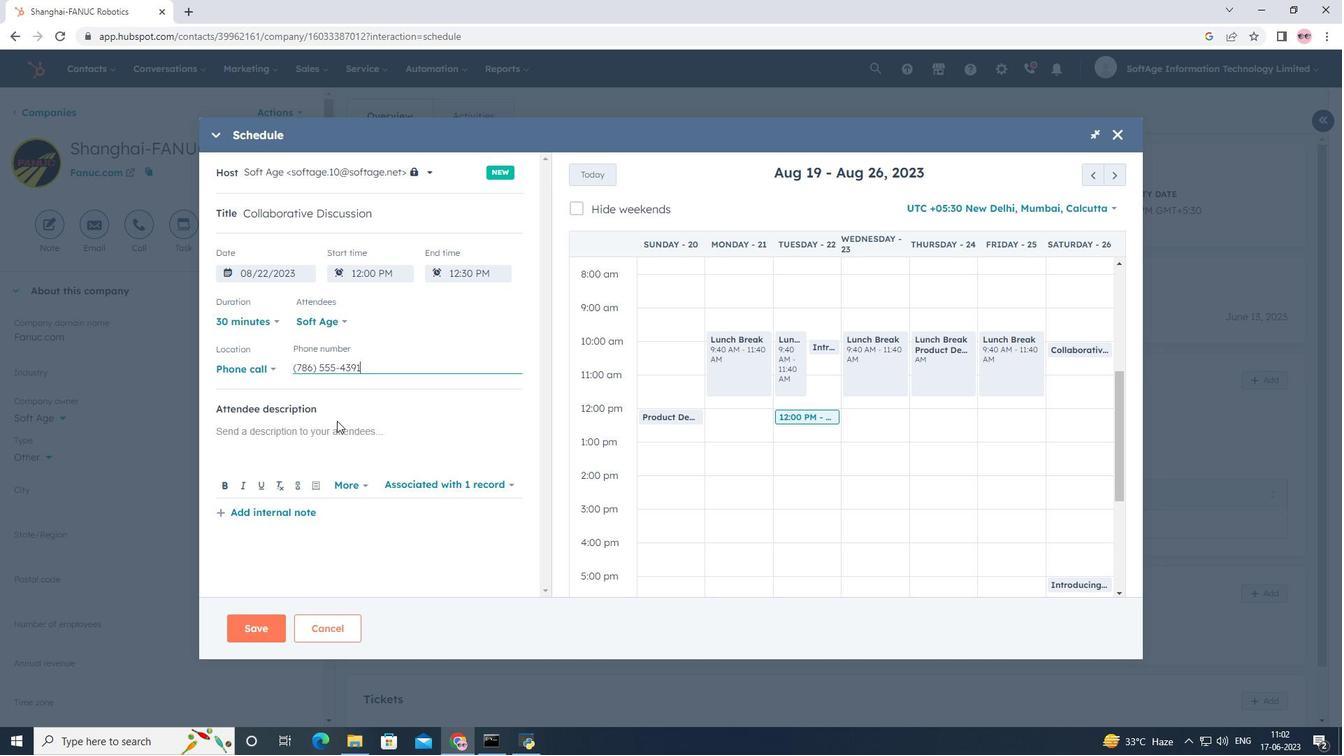 
Action: Key pressed <Key.shift><Key.shift><Key.shift><Key.shift><Key.shift><Key.shift><Key.shift><Key.shift><Key.shift><Key.shift>For<Key.space>further<Key.space>discussion<Key.space>on<Key.space>products,<Key.space>kindly<Key.space>join<Key.space>the<Key.space>meeting.
Screenshot: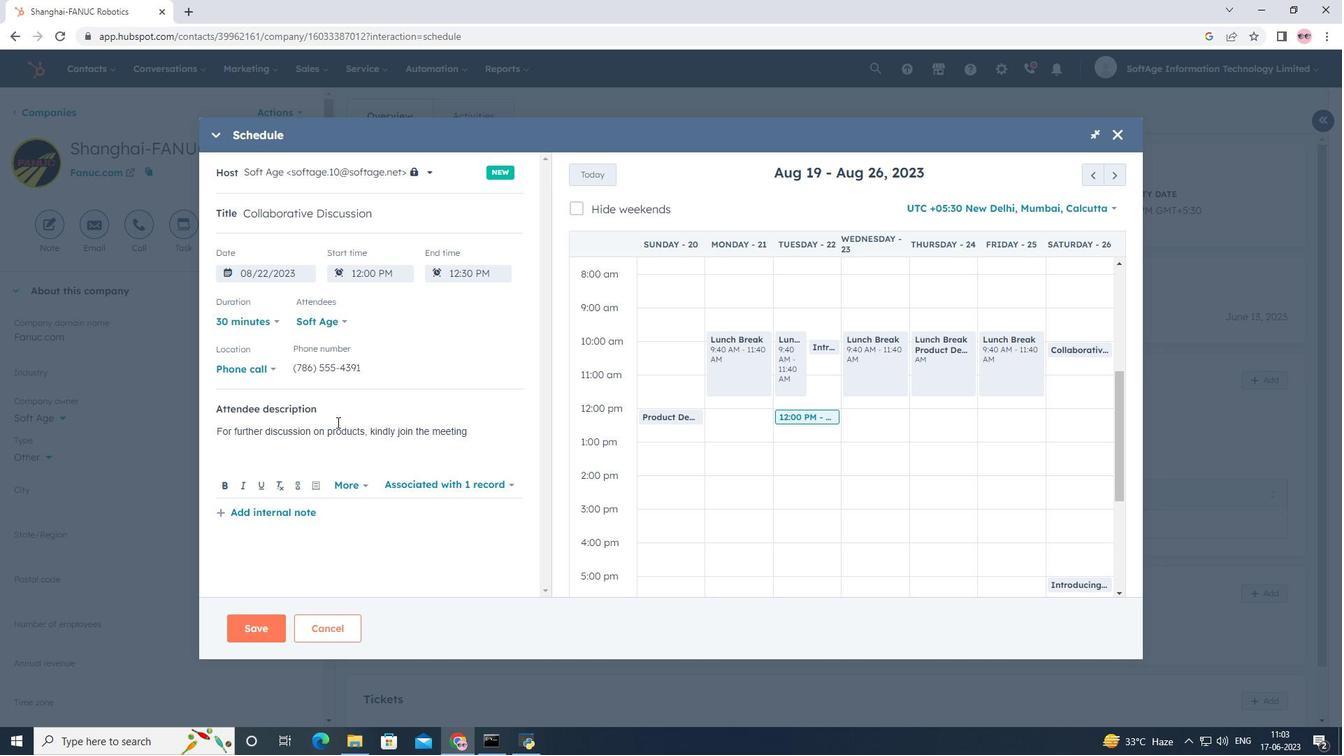 
Action: Mouse moved to (480, 486)
Screenshot: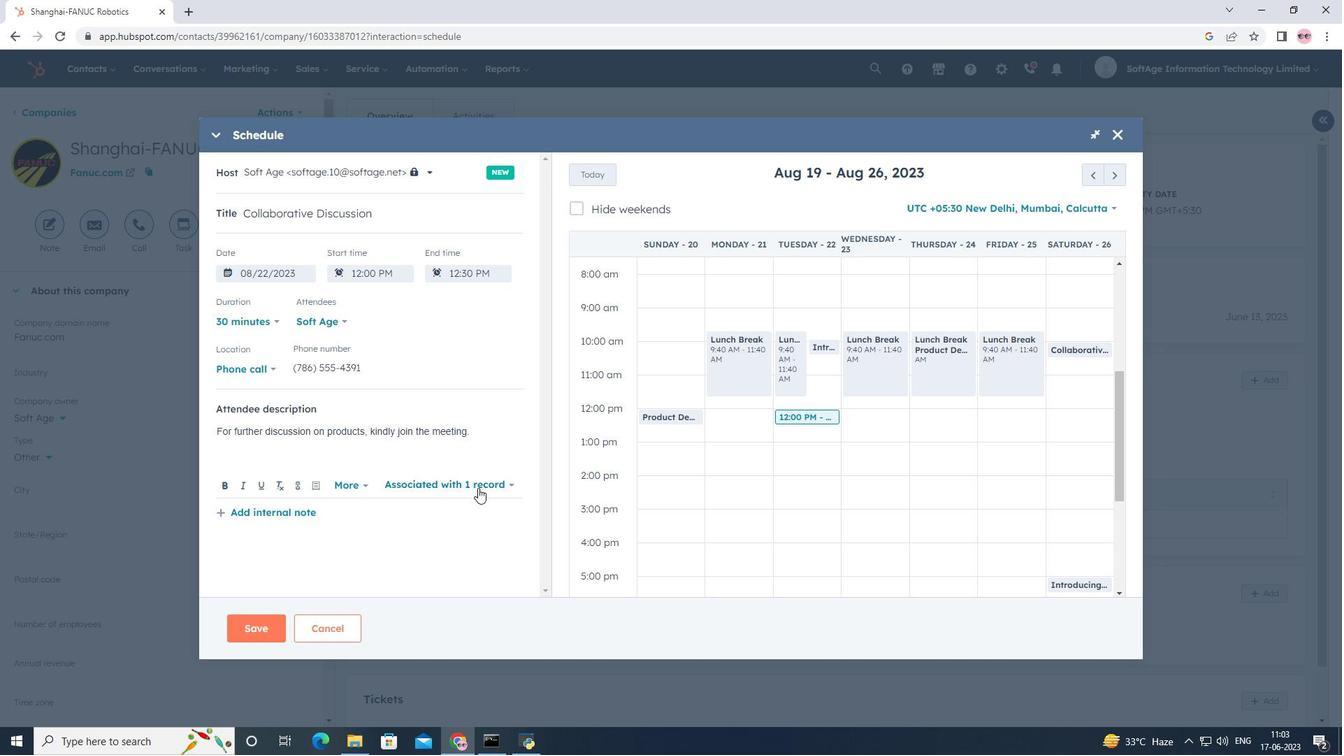
Action: Mouse pressed left at (480, 486)
Screenshot: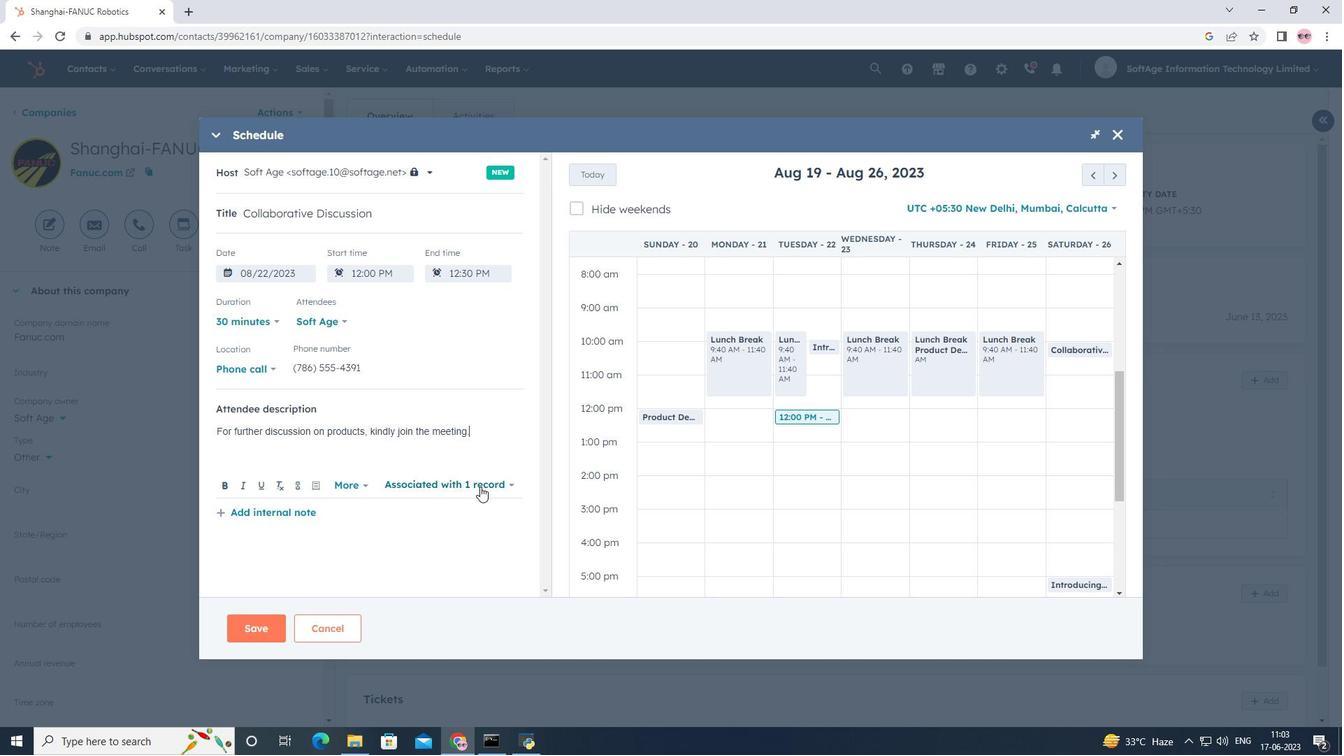 
Action: Mouse moved to (432, 388)
Screenshot: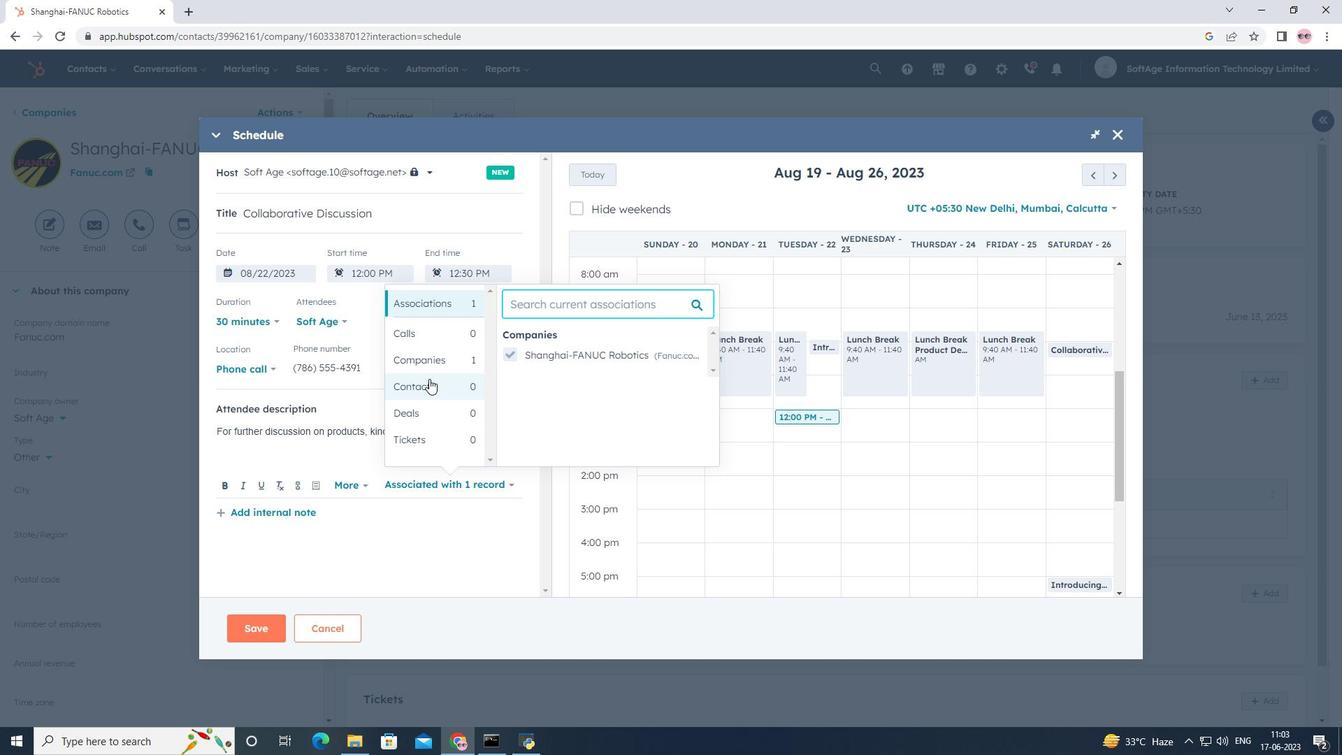 
Action: Mouse pressed left at (432, 388)
Screenshot: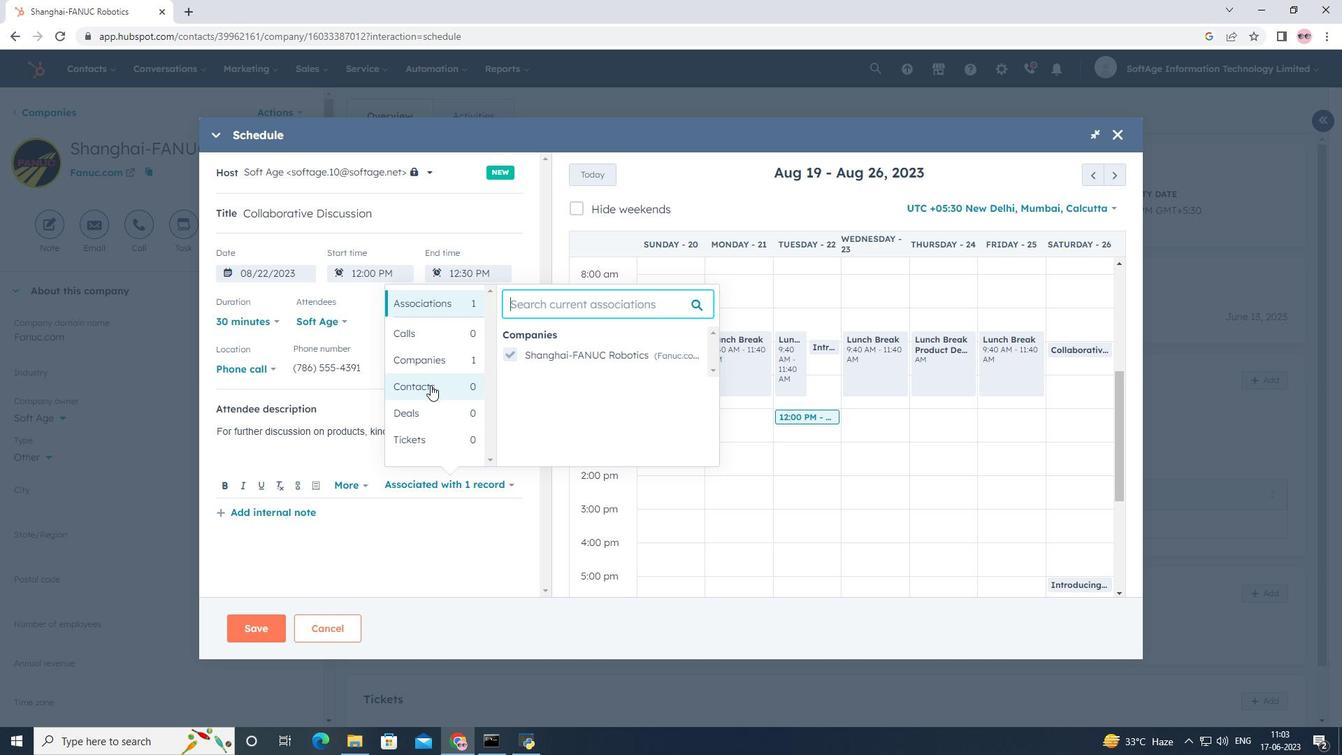 
Action: Mouse moved to (562, 343)
Screenshot: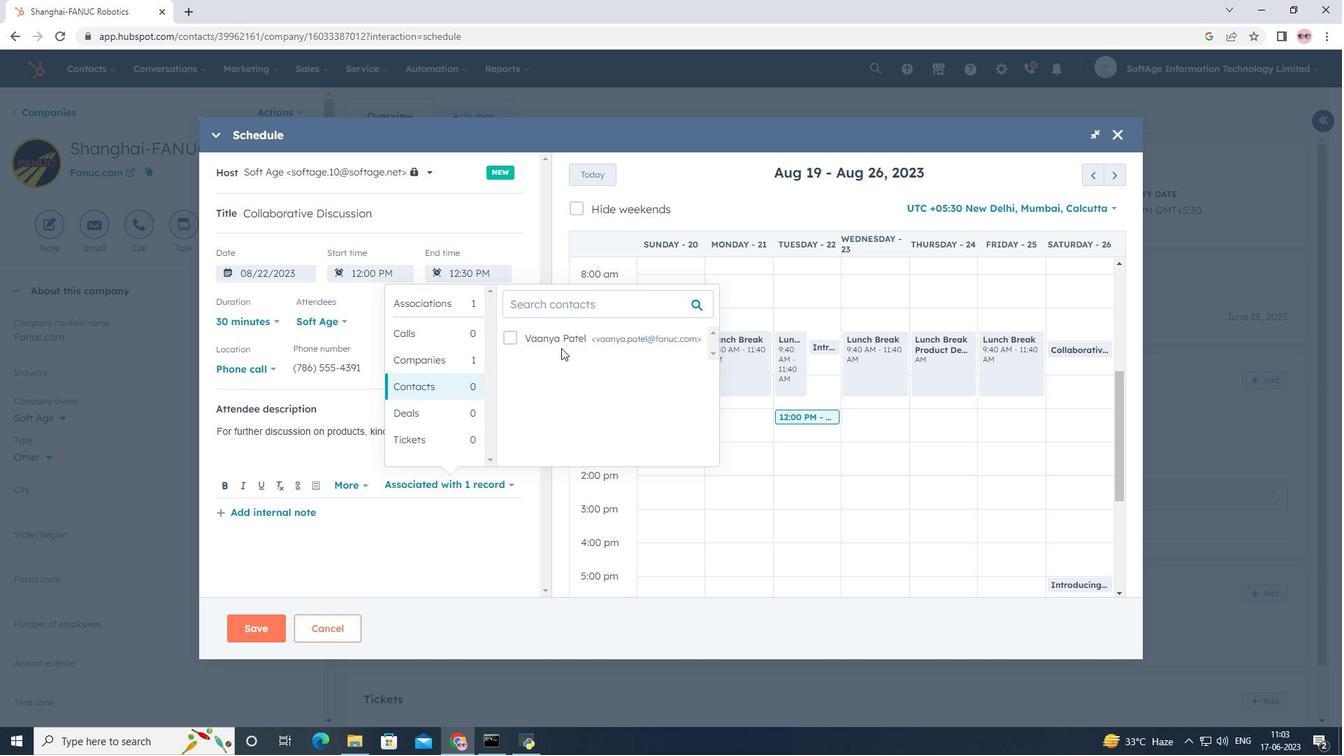
Action: Mouse pressed left at (562, 343)
Screenshot: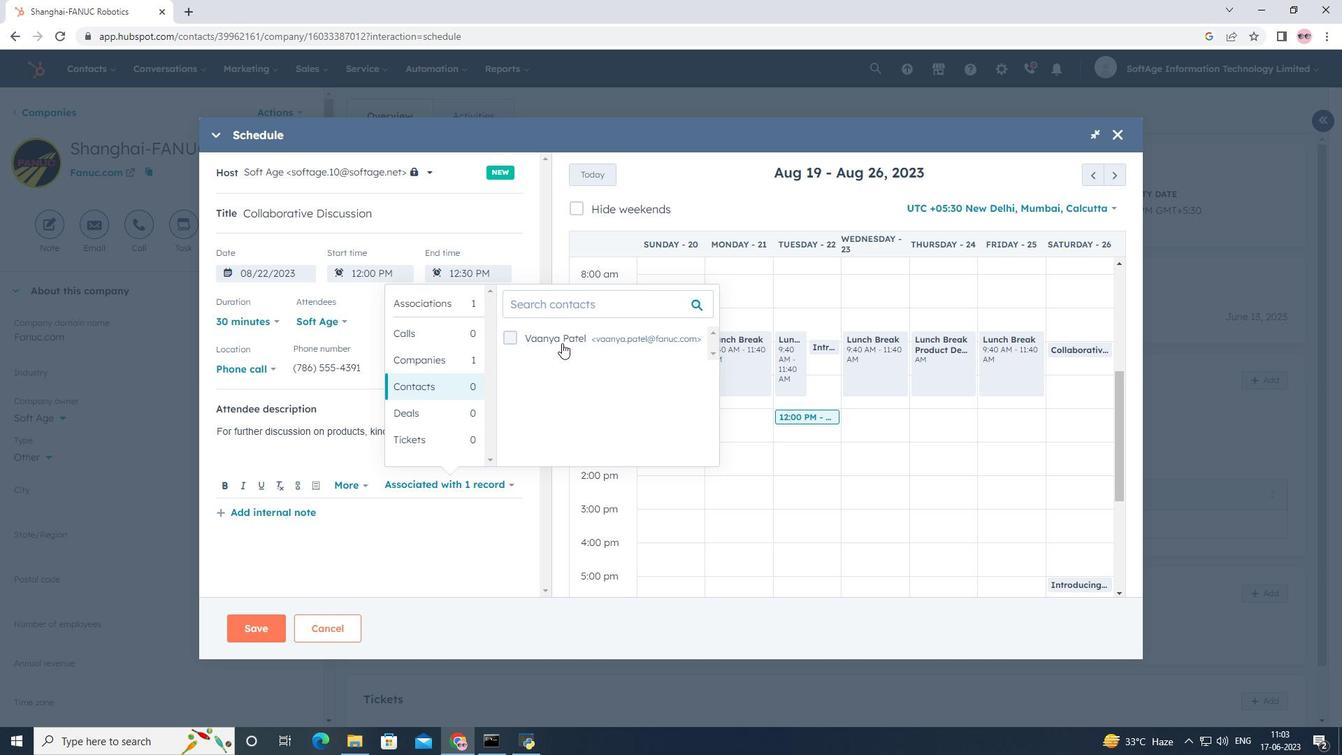 
Action: Mouse moved to (409, 507)
Screenshot: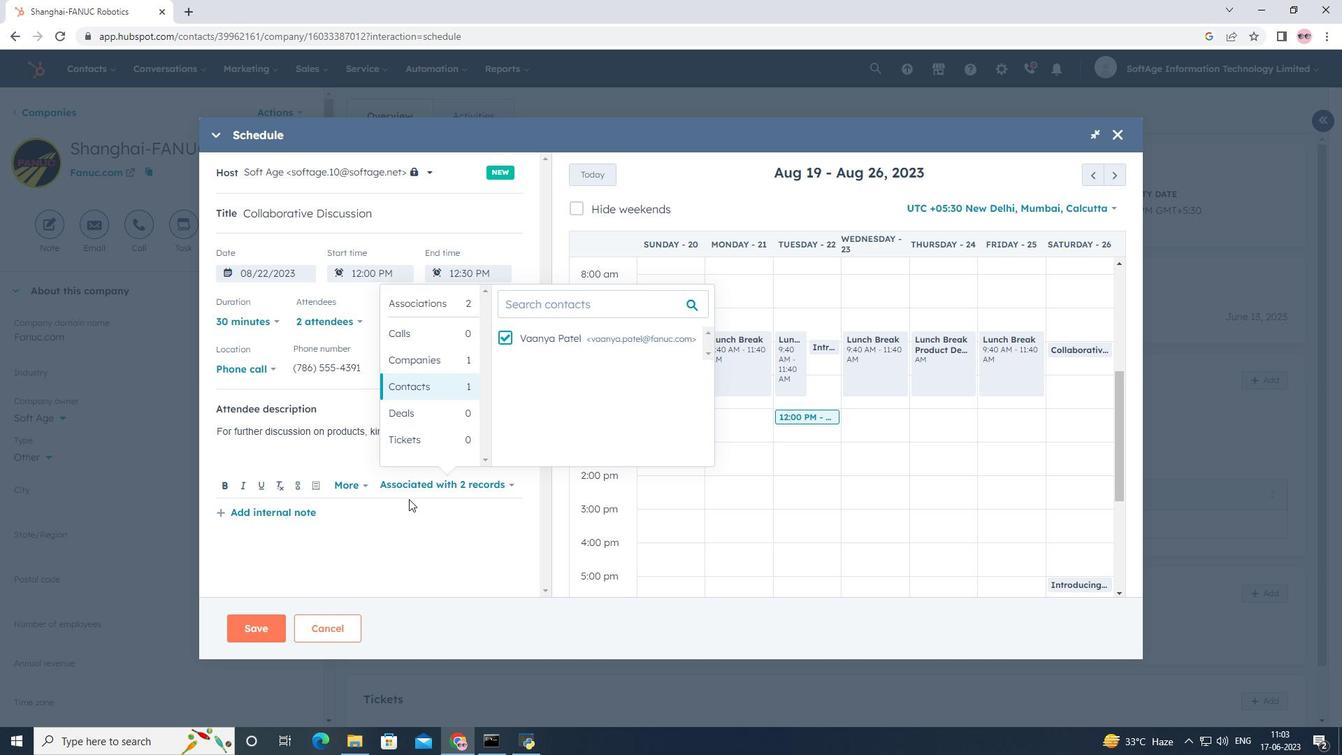 
Action: Mouse pressed left at (409, 507)
Screenshot: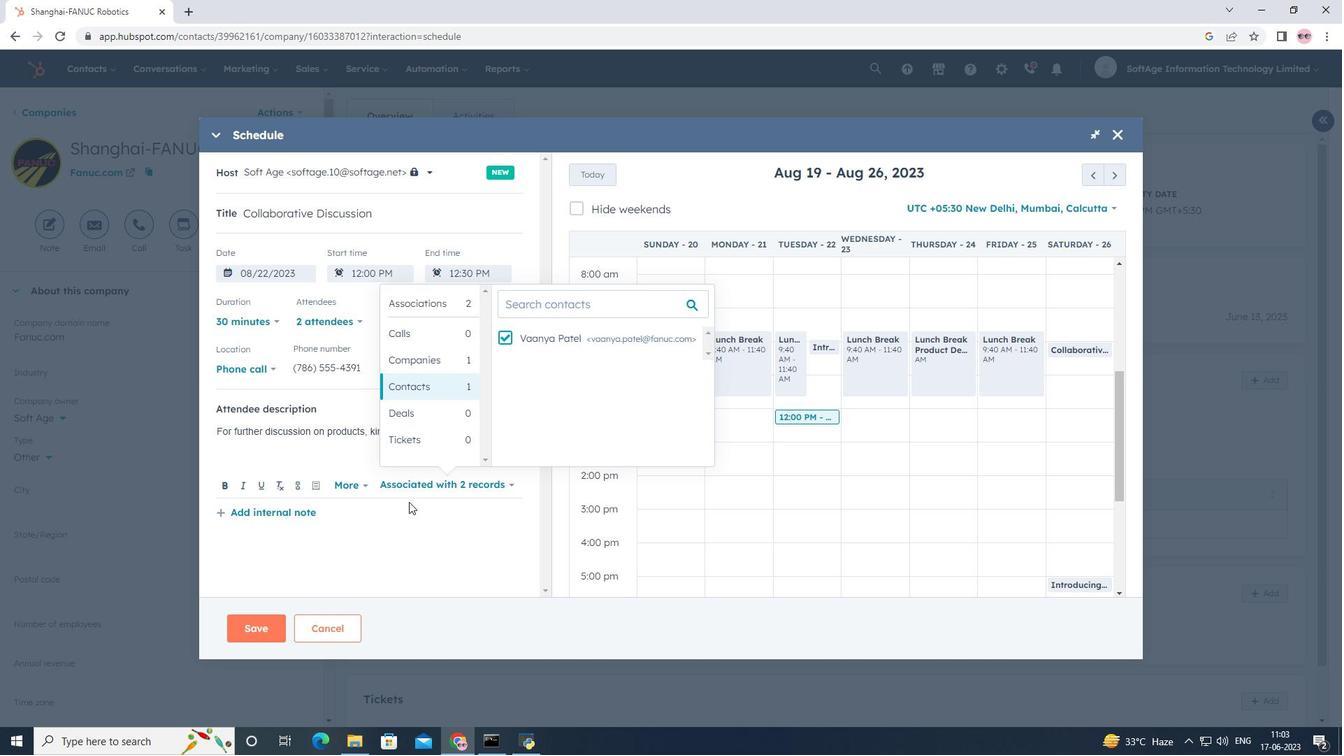 
Action: Mouse moved to (259, 629)
Screenshot: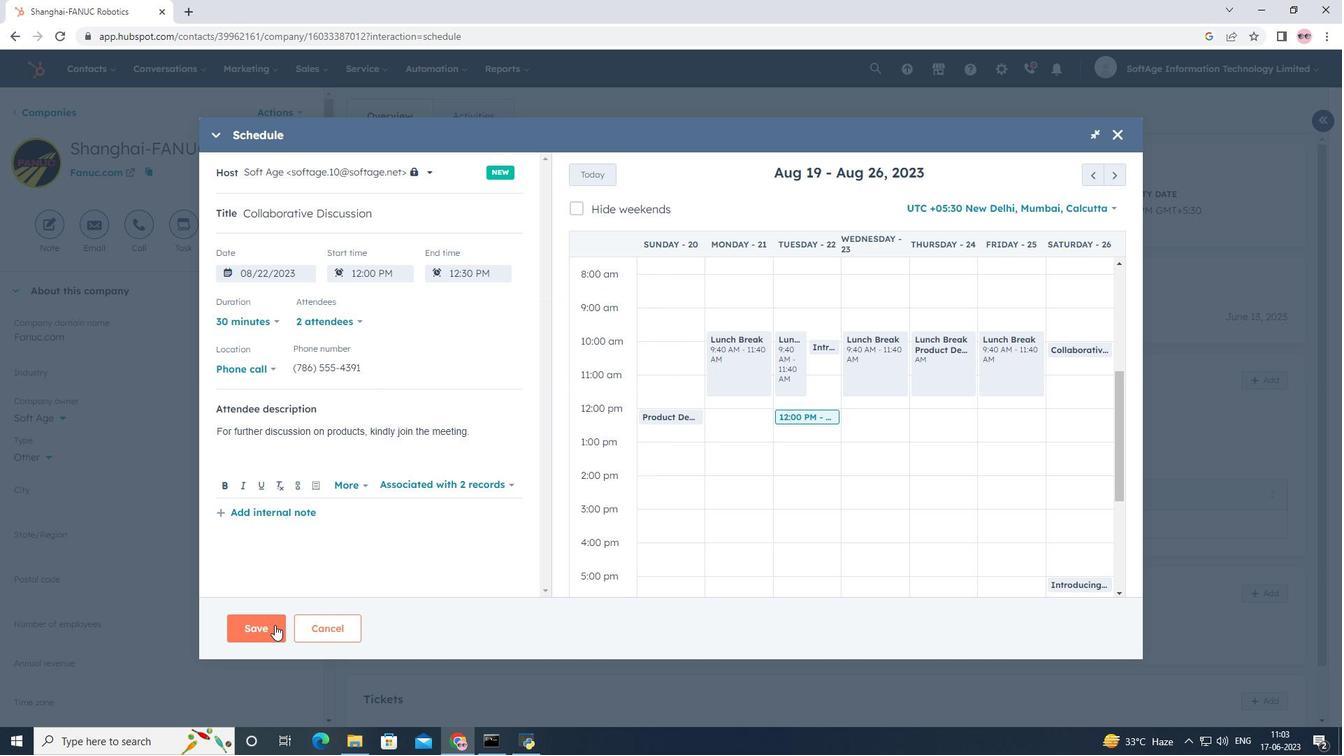 
Action: Mouse pressed left at (259, 629)
Screenshot: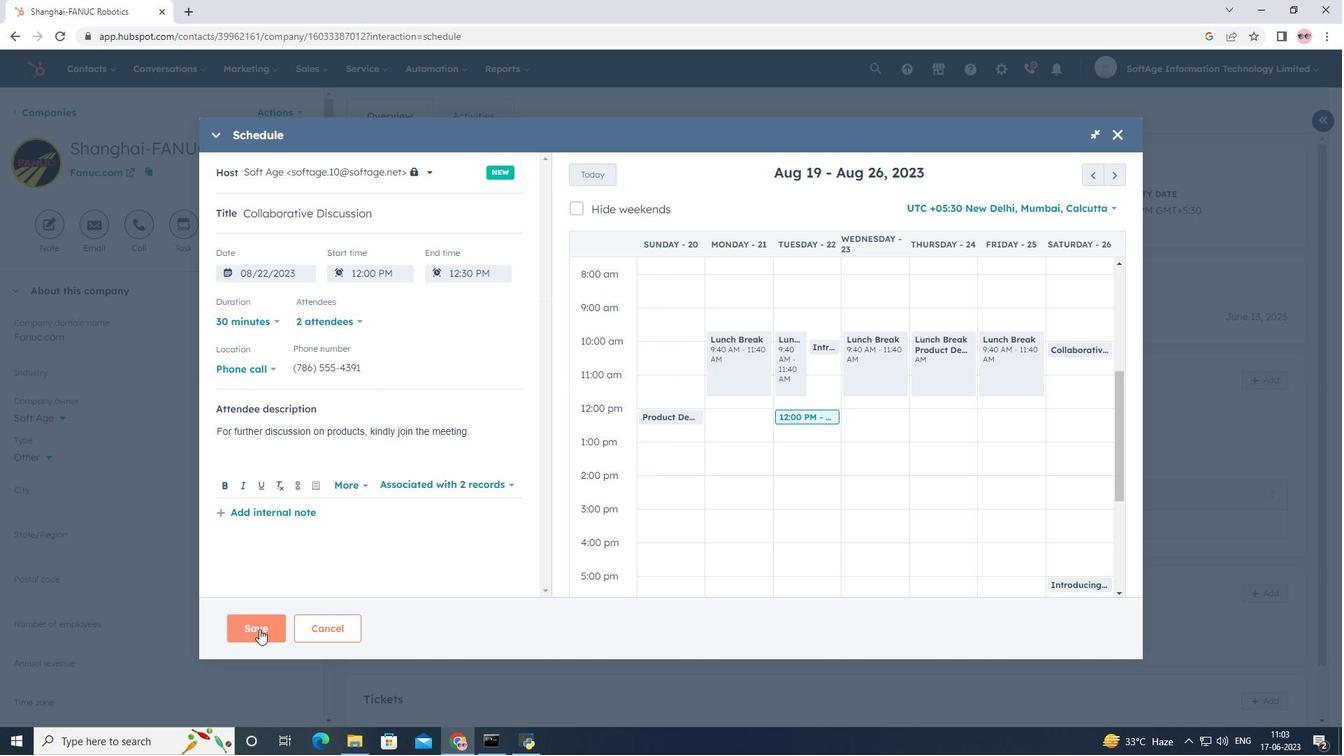 
